 Task: Add an event with the title Sales Call with Potential Client, date '2023/10/11', time 9:15 AM to 11:15 AMand add a description: Encourage participants to share their concerns or fears related to the exercise. Discuss the importance of trust, reliability, and effective communication within the team., put the event into Green category . Add location for the event as: 321 Koukounaries Beach, Skiathos, Greece, logged in from the account softage.10@softage.netand send the event invitation to softage.3@softage.net and softage.4@softage.net. Set a reminder for the event 5 minutes before
Action: Mouse moved to (98, 110)
Screenshot: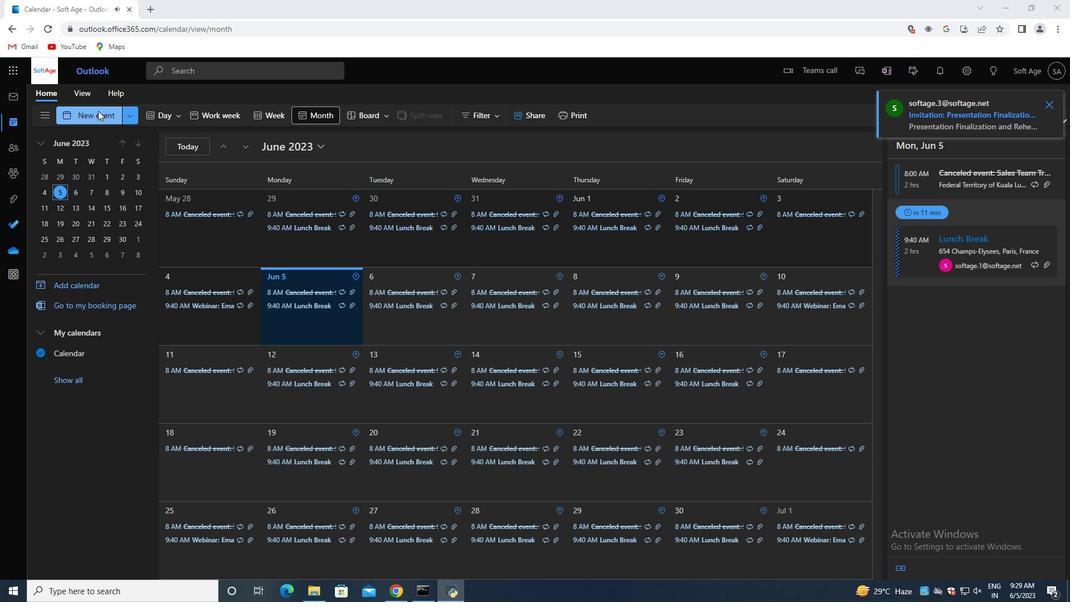 
Action: Mouse pressed left at (98, 110)
Screenshot: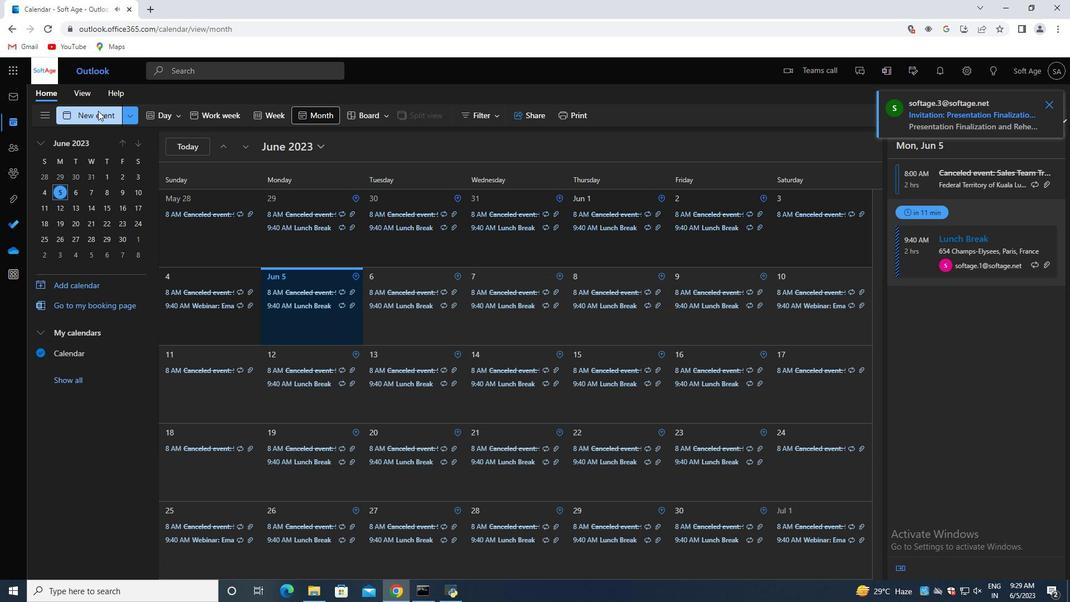 
Action: Mouse moved to (347, 180)
Screenshot: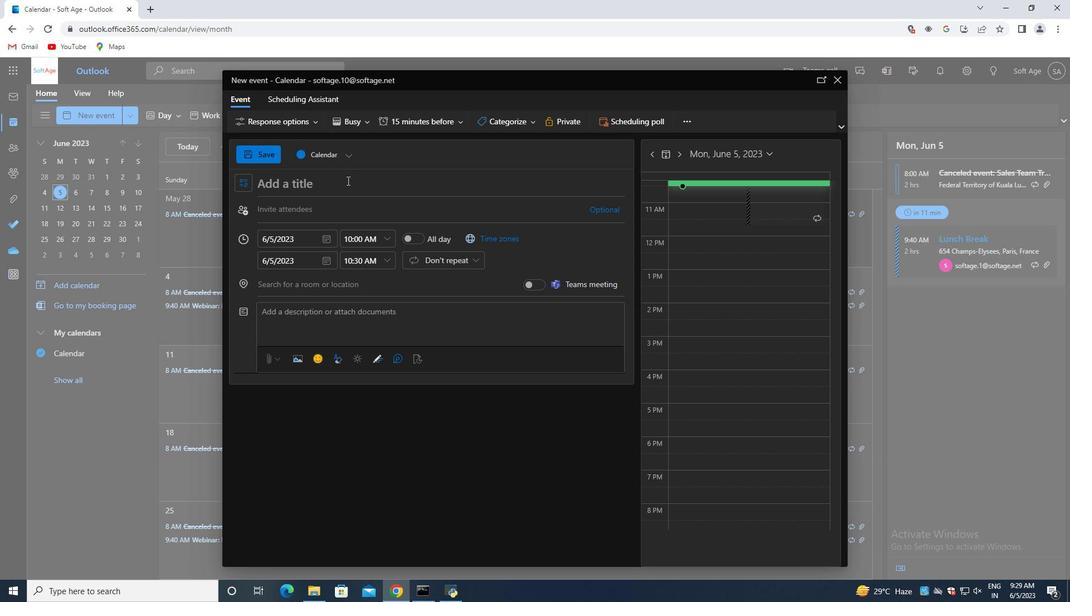 
Action: Mouse pressed left at (347, 180)
Screenshot: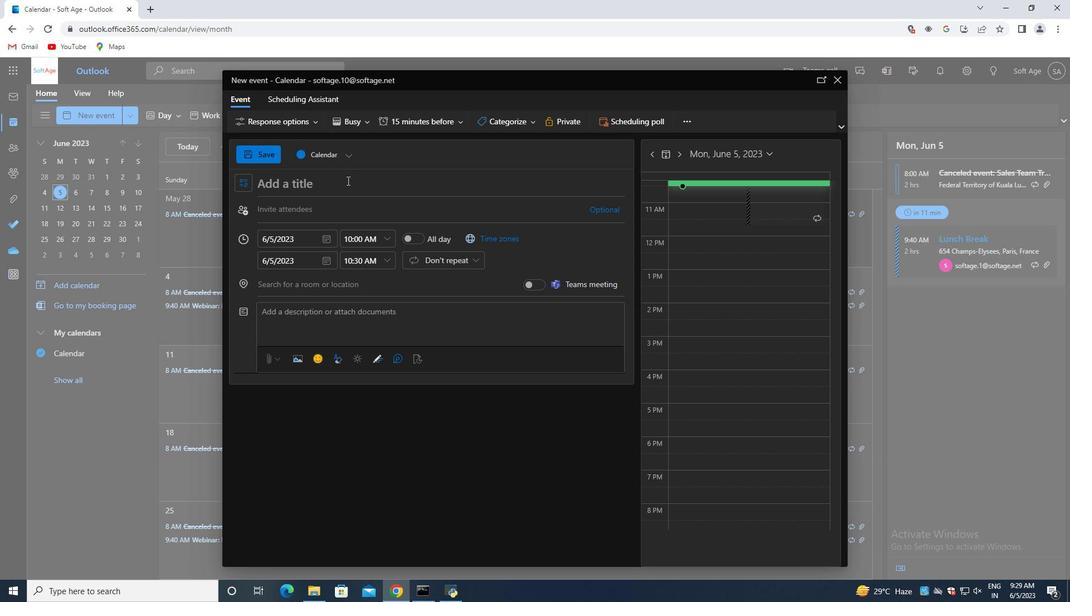 
Action: Key pressed <Key.shift>Sales<Key.space><Key.shift>Call<Key.space>with<Key.space><Key.shift>Potential<Key.space><Key.shift>Client
Screenshot: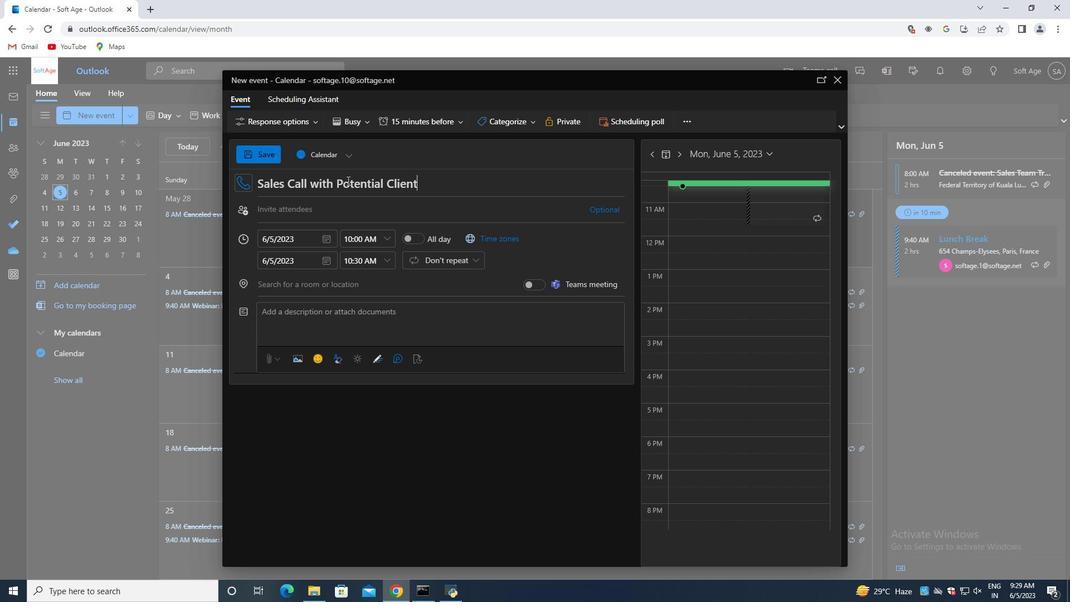 
Action: Mouse moved to (325, 241)
Screenshot: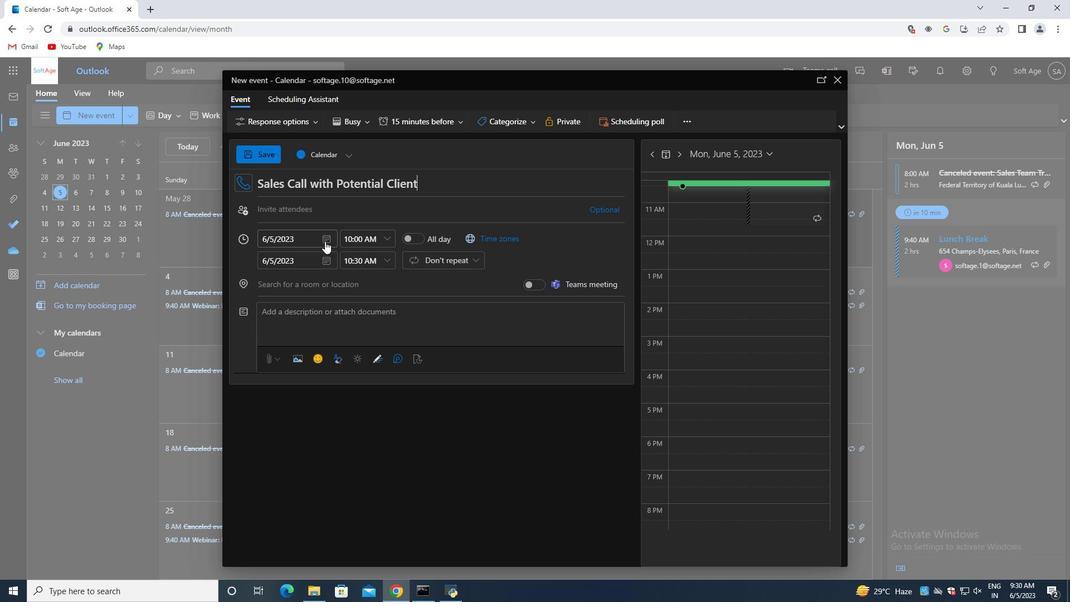 
Action: Mouse pressed left at (325, 241)
Screenshot: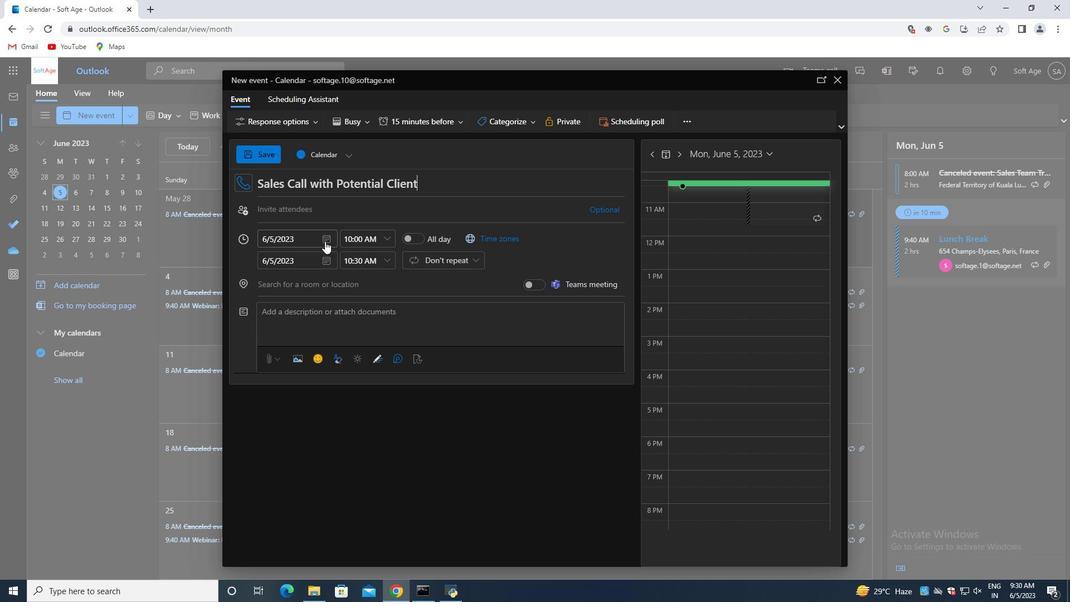
Action: Mouse moved to (363, 260)
Screenshot: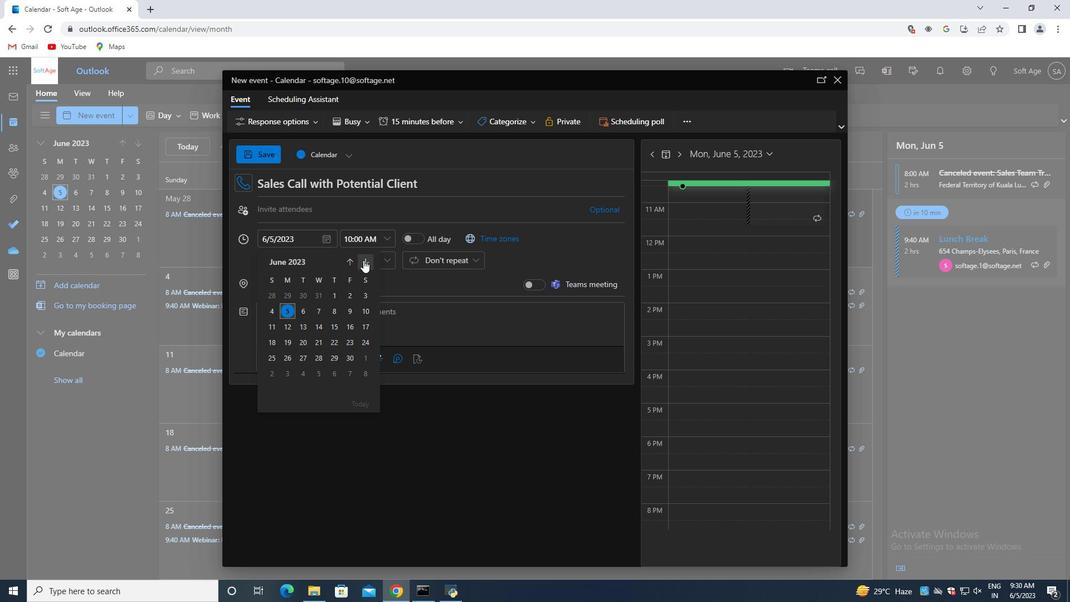 
Action: Mouse pressed left at (363, 260)
Screenshot: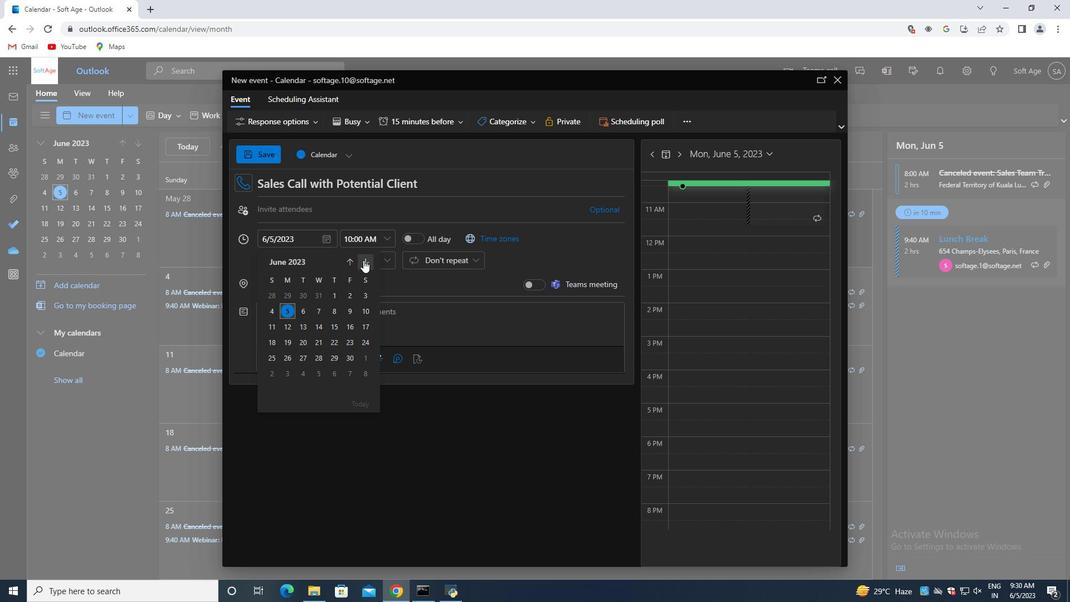 
Action: Mouse pressed left at (363, 260)
Screenshot: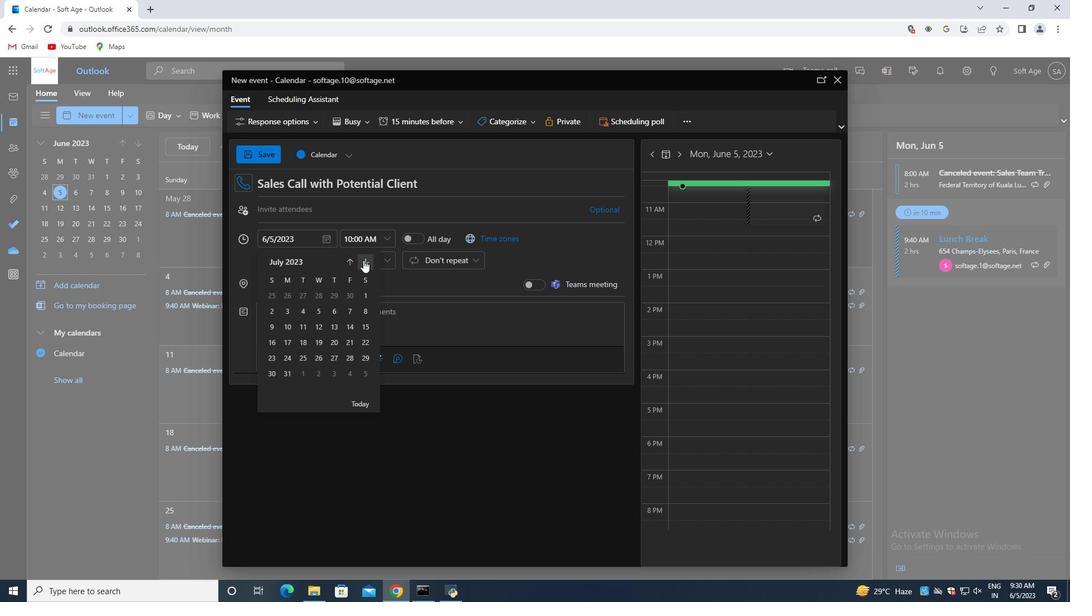 
Action: Mouse pressed left at (363, 260)
Screenshot: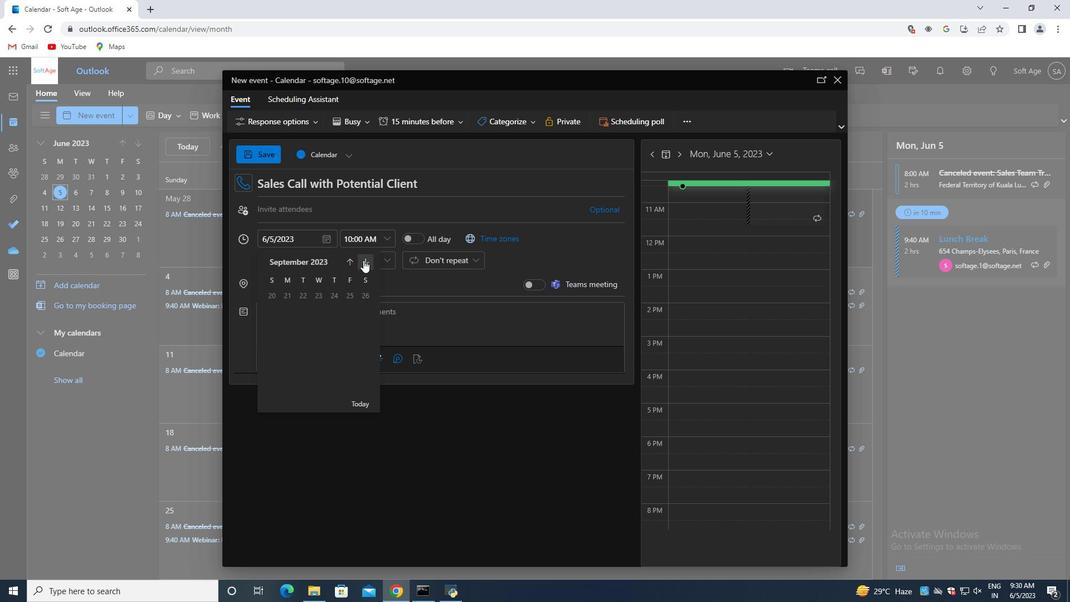 
Action: Mouse pressed left at (363, 260)
Screenshot: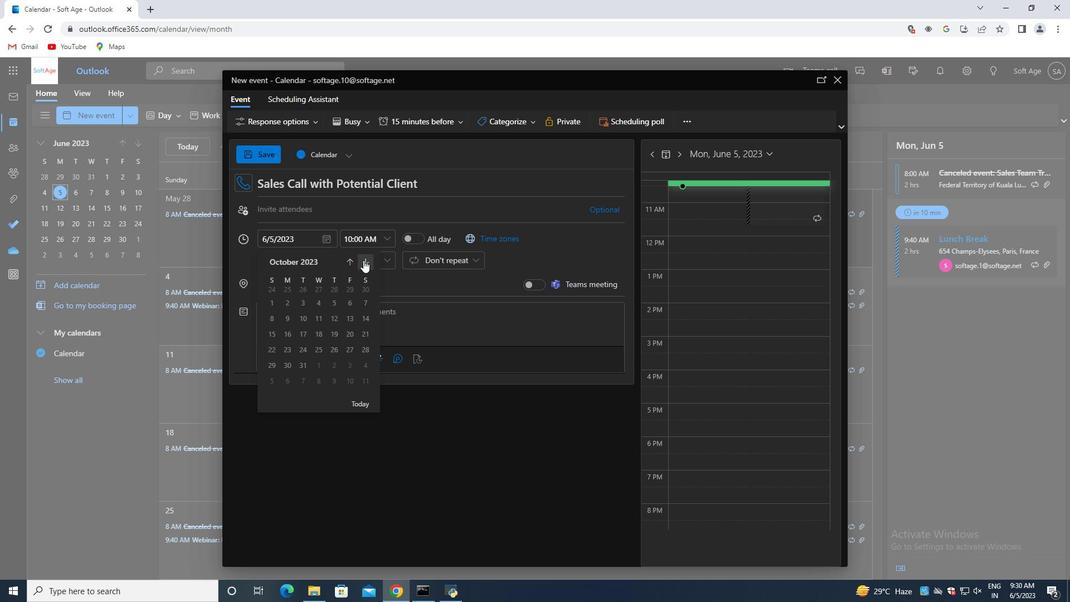 
Action: Mouse pressed left at (363, 260)
Screenshot: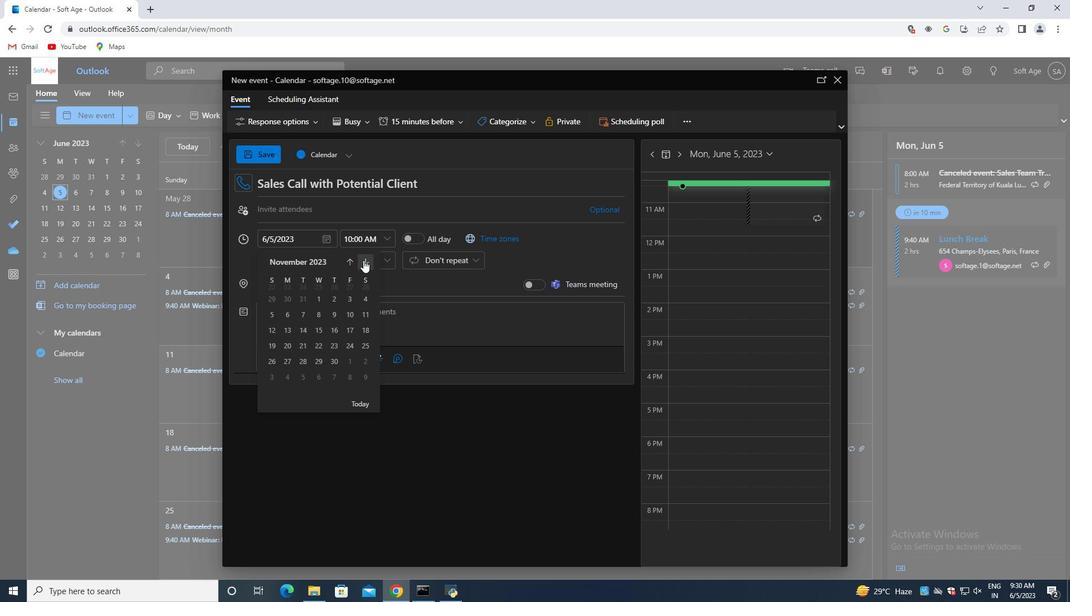 
Action: Mouse moved to (350, 259)
Screenshot: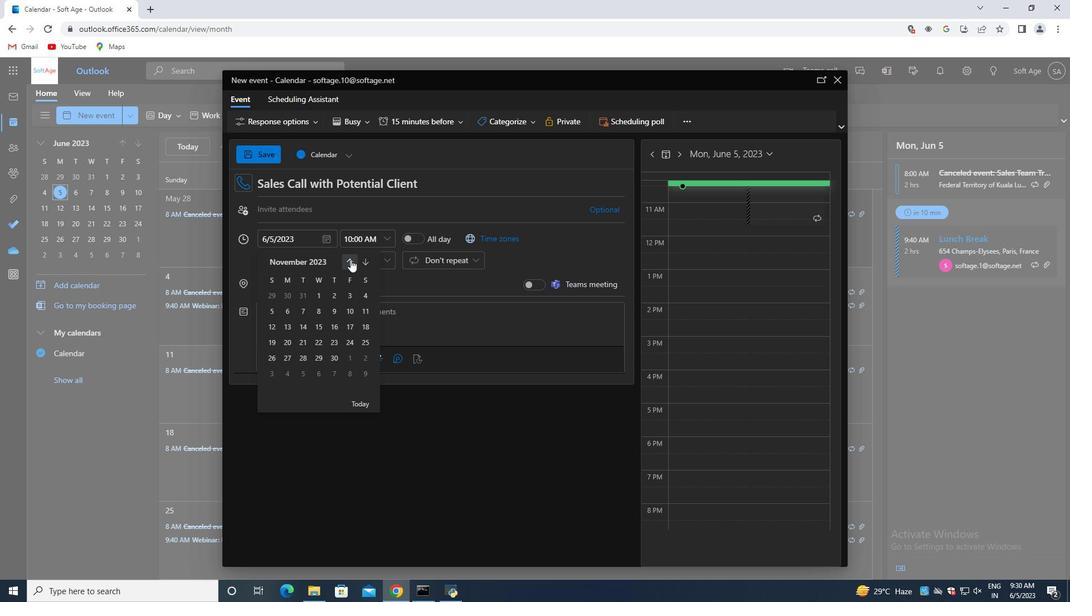 
Action: Mouse pressed left at (350, 259)
Screenshot: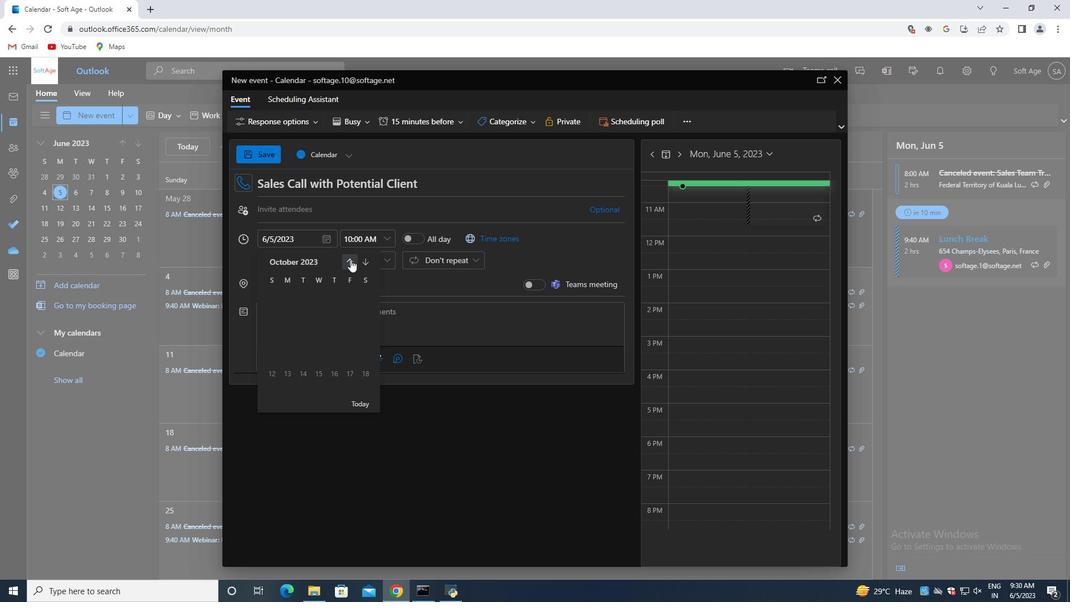 
Action: Mouse moved to (325, 310)
Screenshot: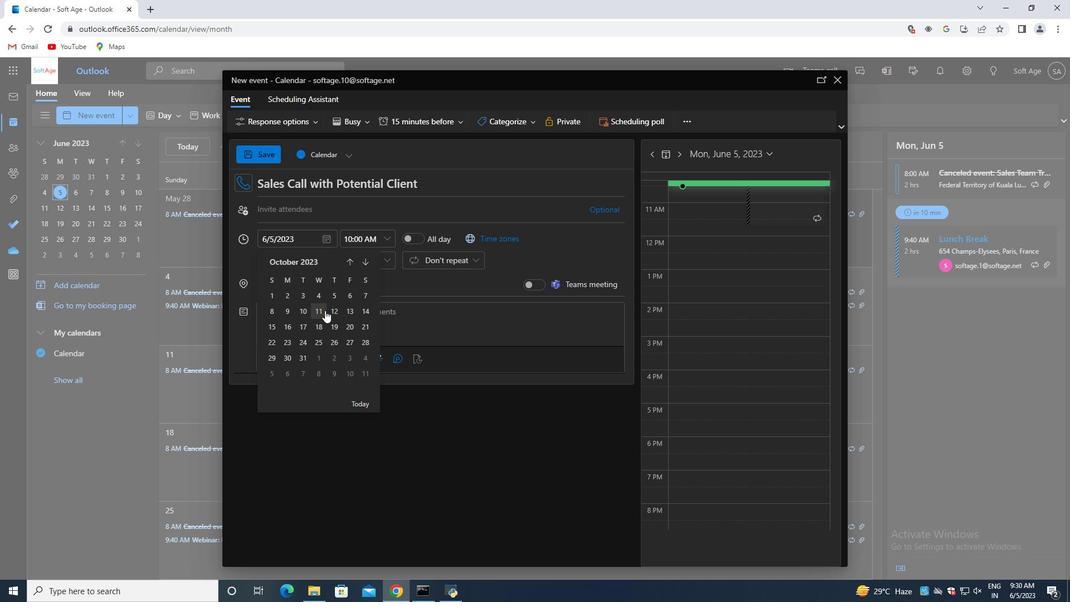 
Action: Mouse pressed left at (325, 310)
Screenshot: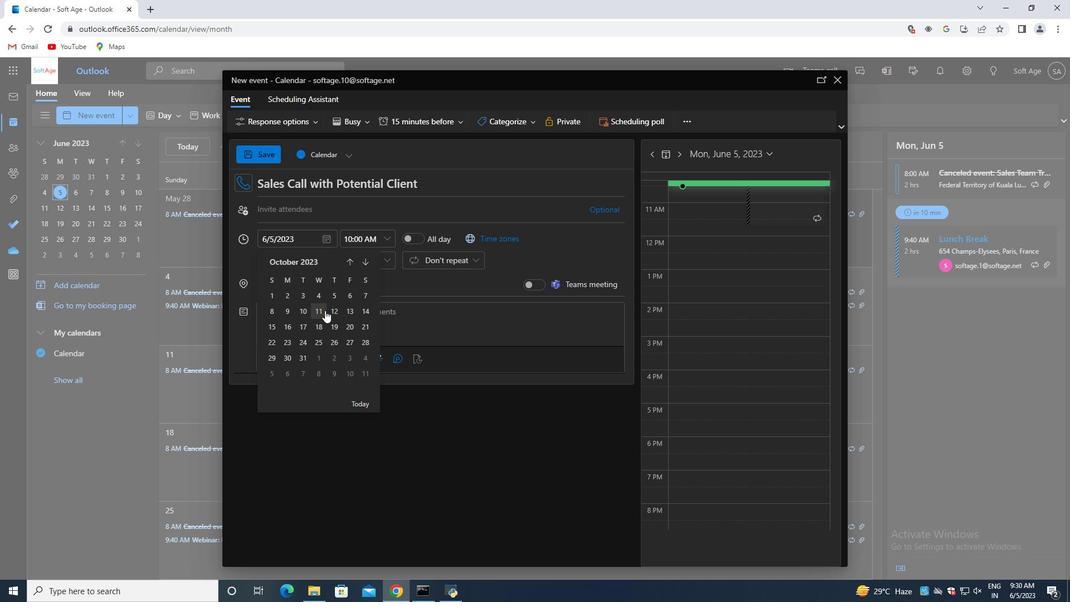 
Action: Mouse moved to (387, 241)
Screenshot: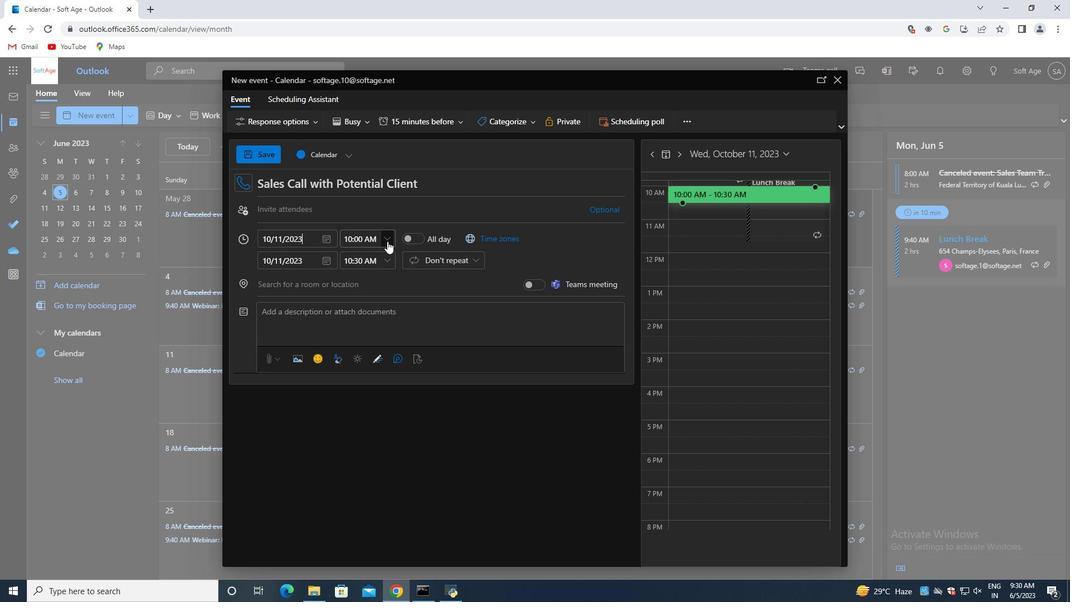 
Action: Mouse pressed left at (387, 241)
Screenshot: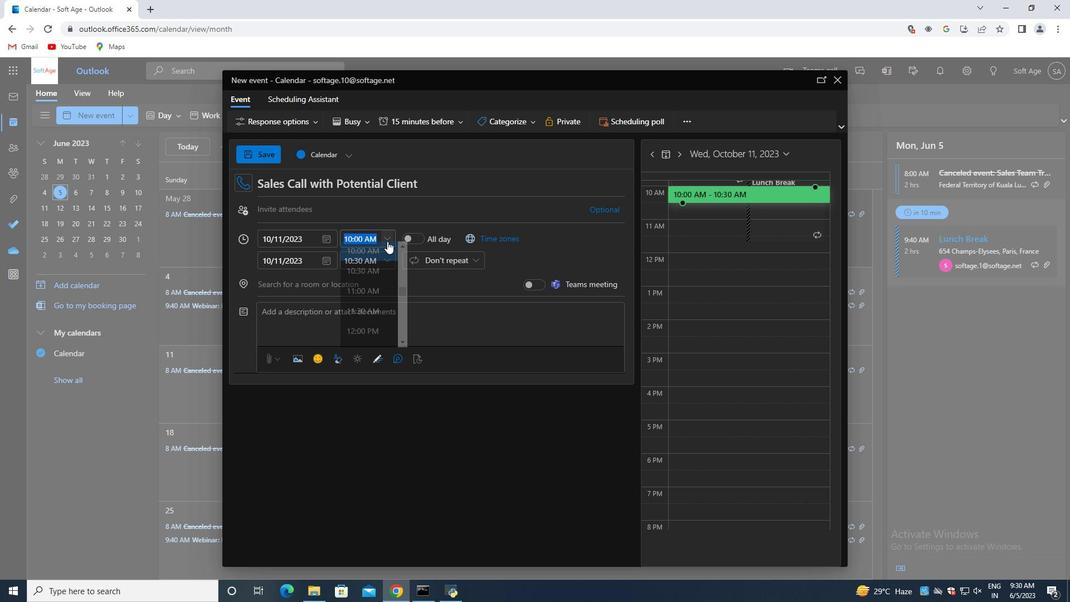 
Action: Mouse moved to (356, 291)
Screenshot: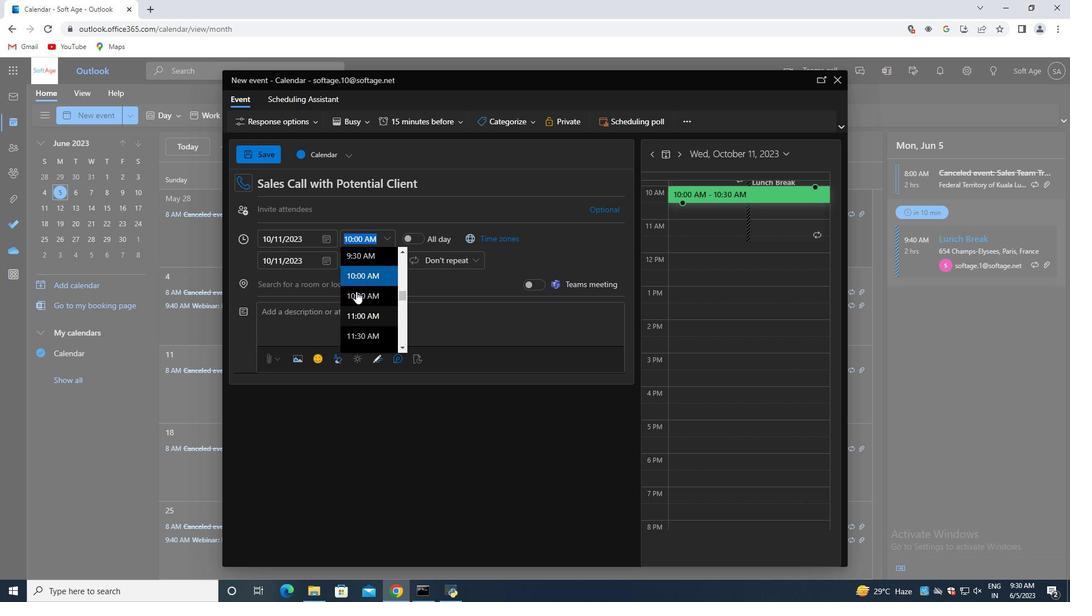 
Action: Mouse scrolled (356, 292) with delta (0, 0)
Screenshot: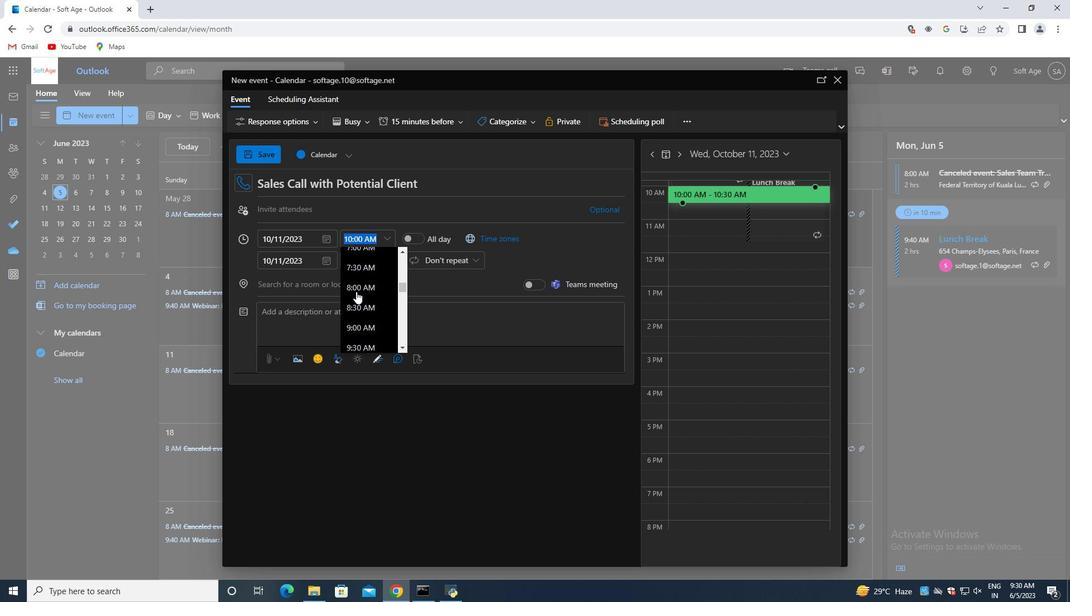 
Action: Mouse scrolled (356, 292) with delta (0, 0)
Screenshot: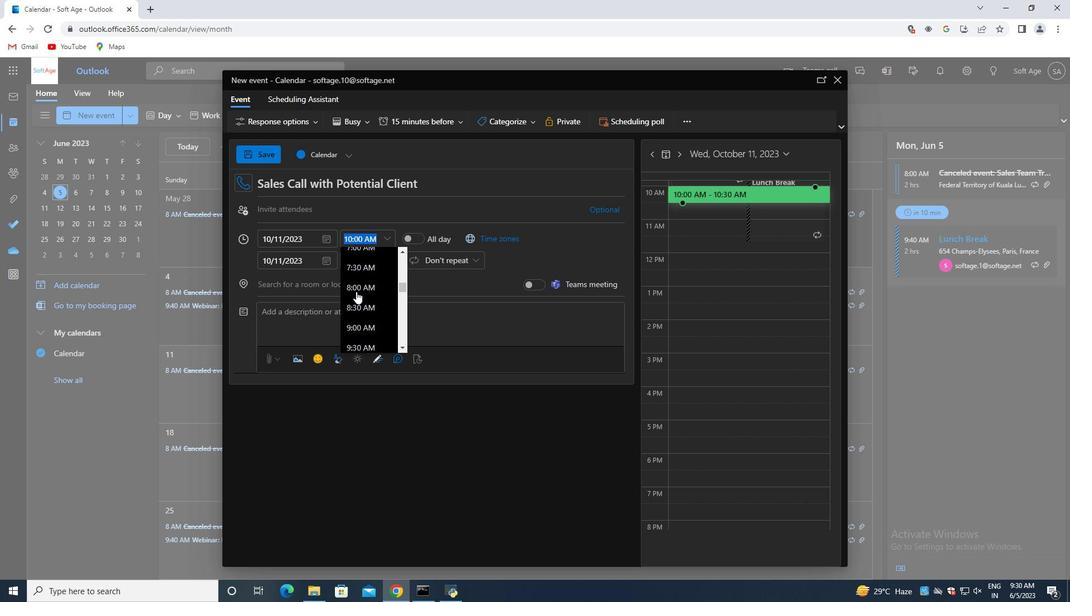
Action: Mouse moved to (360, 325)
Screenshot: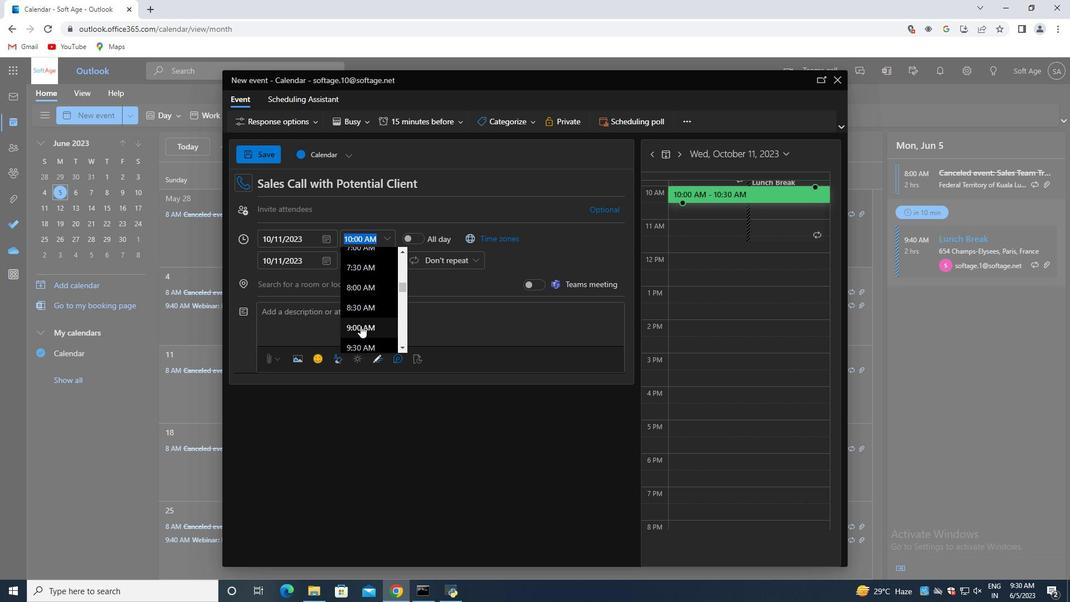 
Action: Mouse pressed left at (360, 325)
Screenshot: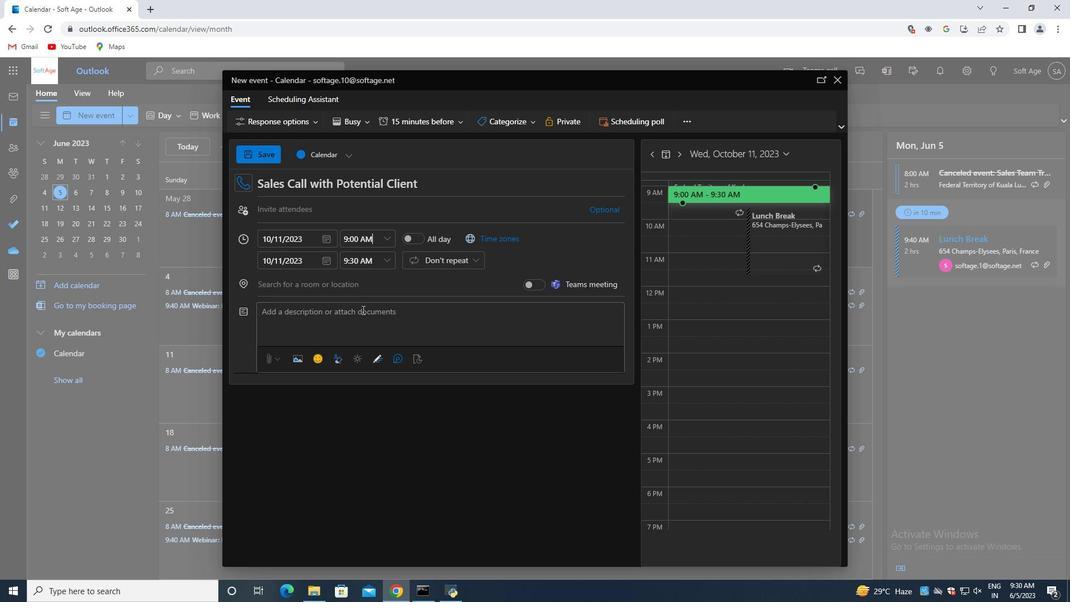 
Action: Mouse moved to (358, 239)
Screenshot: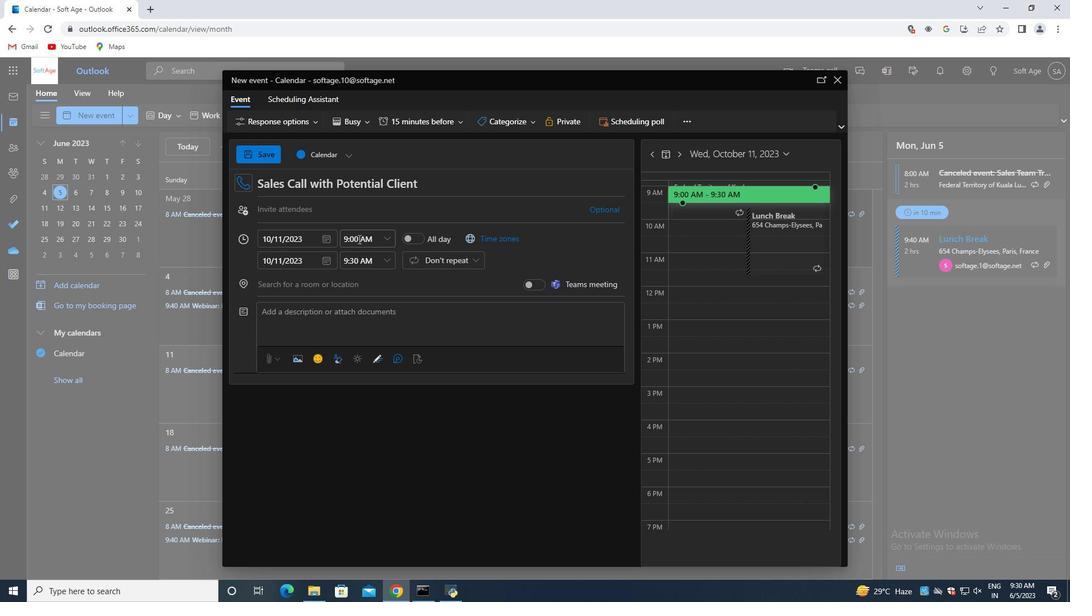 
Action: Mouse pressed left at (358, 239)
Screenshot: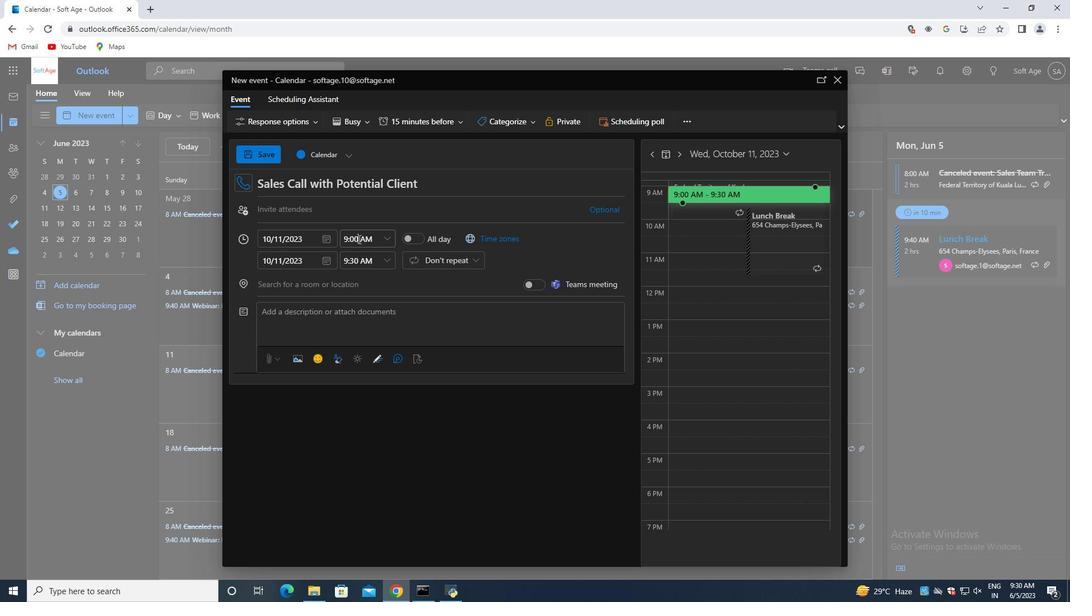 
Action: Mouse moved to (367, 296)
Screenshot: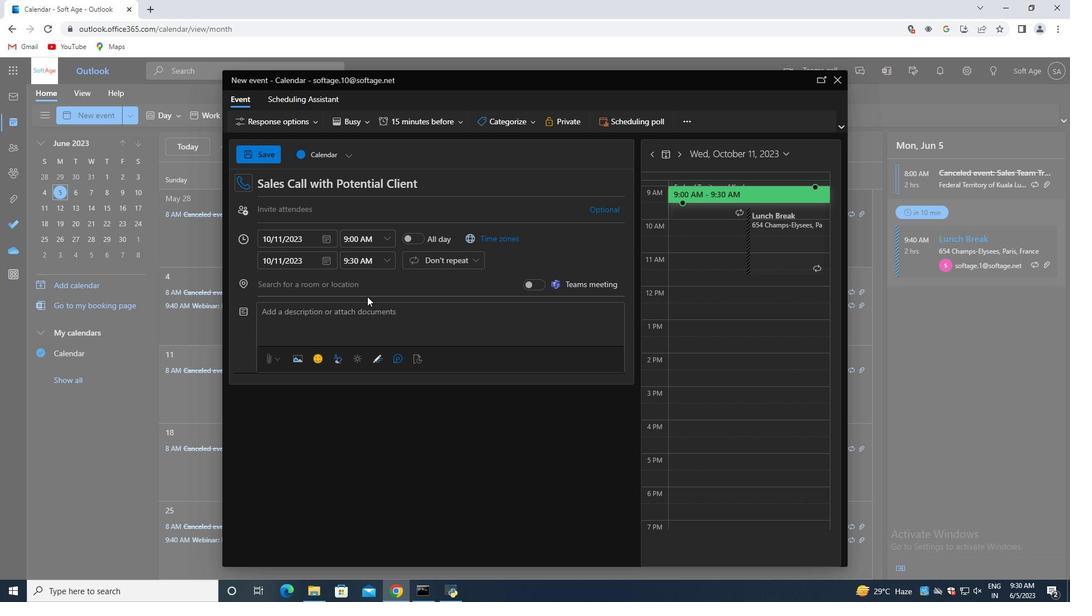 
Action: Key pressed <Key.backspace><Key.backspace>15
Screenshot: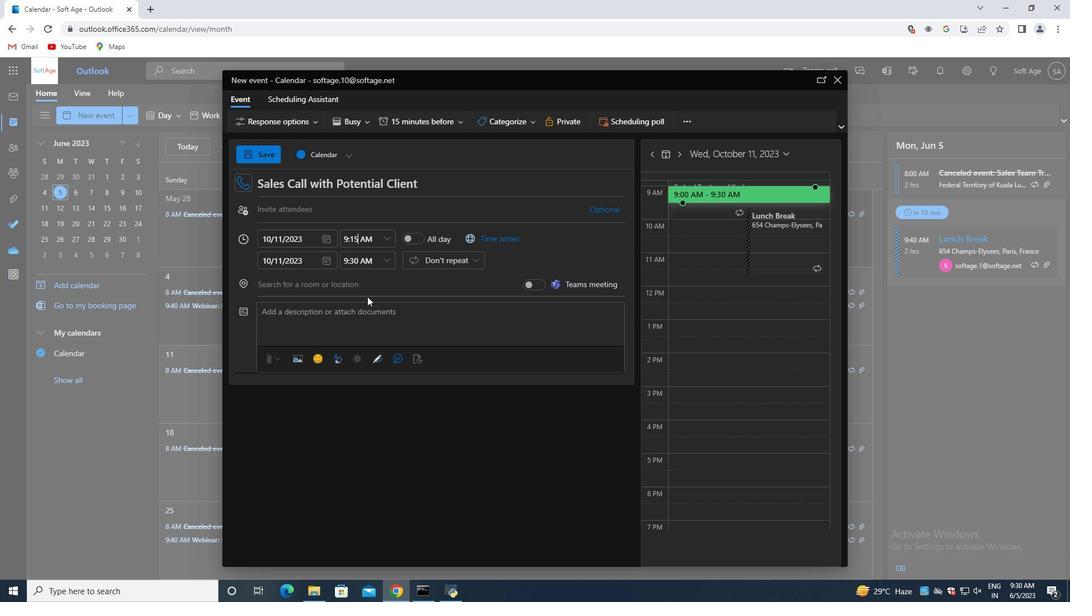 
Action: Mouse moved to (384, 258)
Screenshot: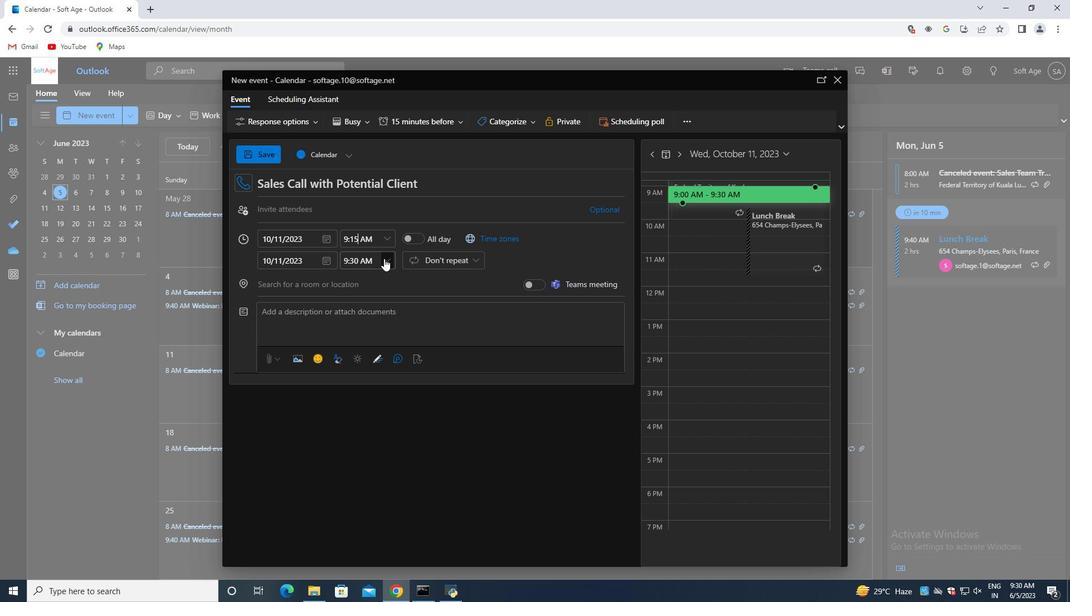 
Action: Mouse pressed left at (384, 258)
Screenshot: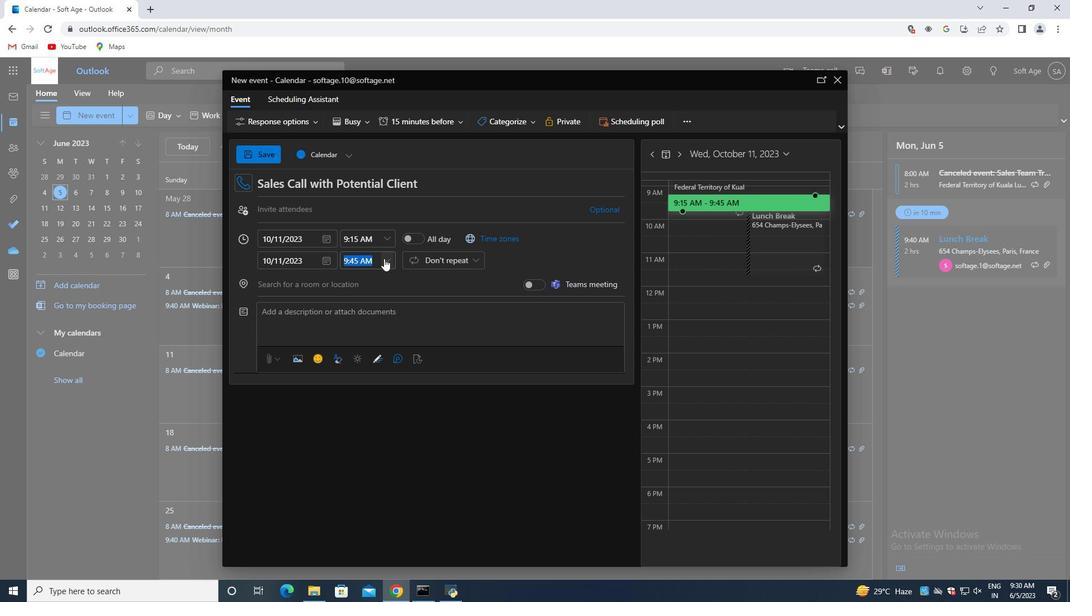 
Action: Mouse moved to (359, 340)
Screenshot: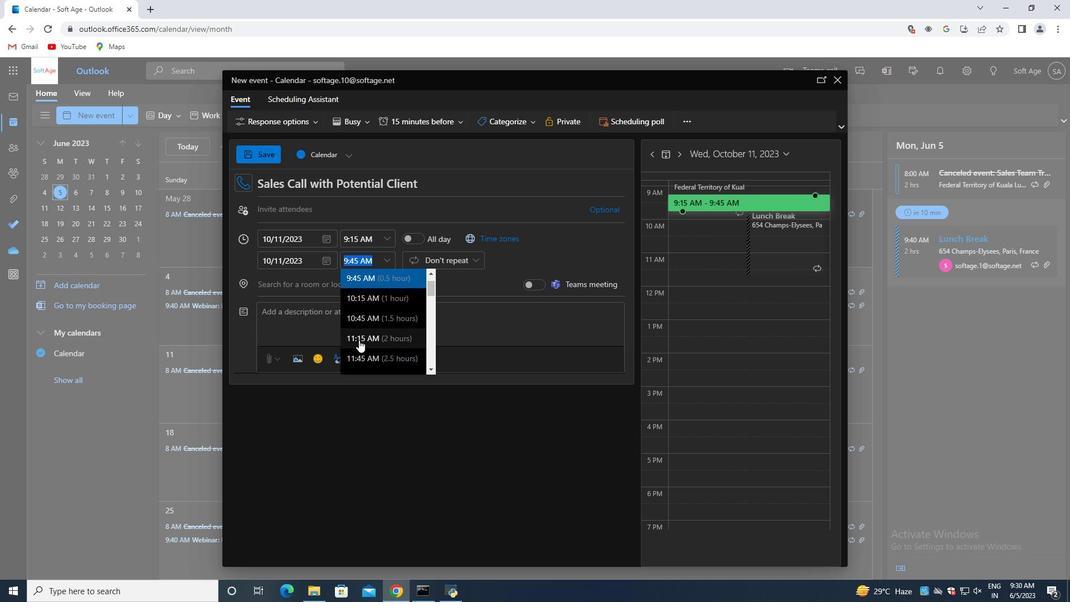 
Action: Mouse pressed left at (359, 340)
Screenshot: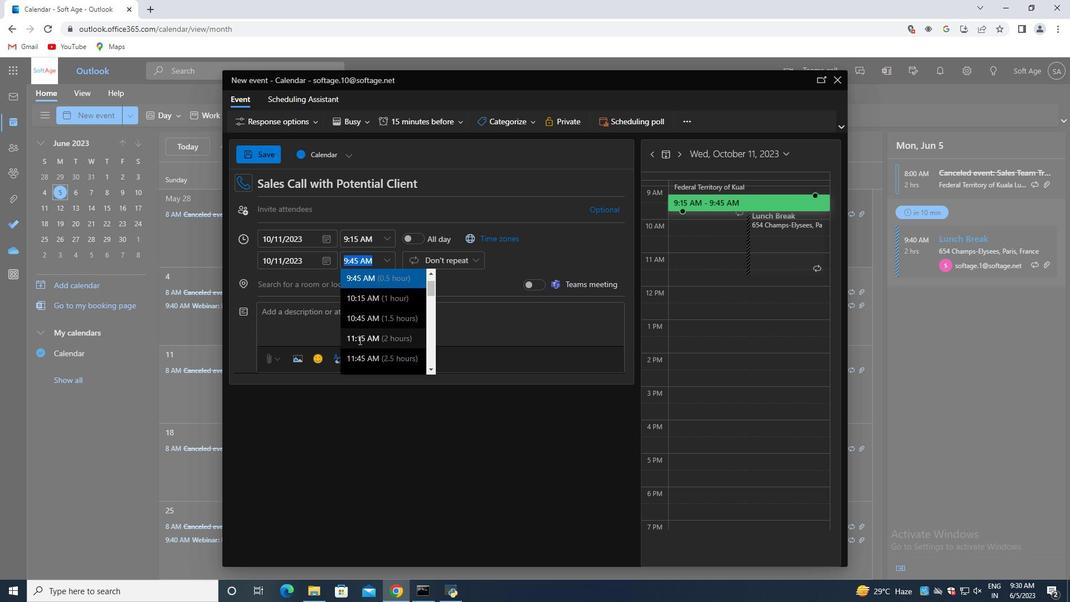 
Action: Mouse moved to (339, 312)
Screenshot: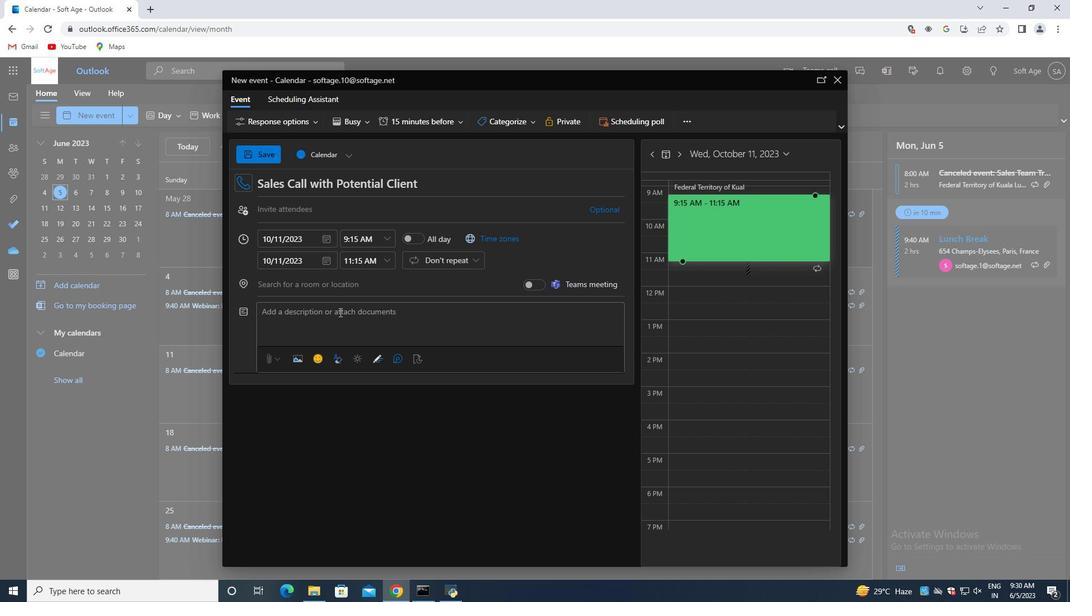 
Action: Mouse pressed left at (339, 312)
Screenshot: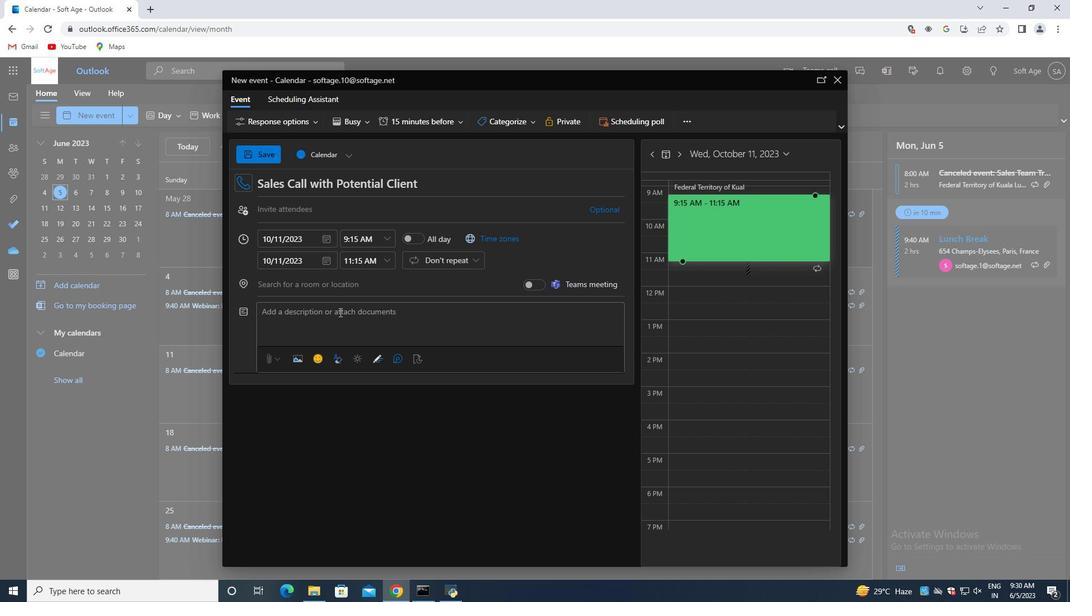 
Action: Key pressed <Key.shift><Key.shift>Encouran<Key.backspace>ge<Key.space>participants<Key.space>to<Key.space>share<Key.space>their<Key.space>concerns<Key.space>or<Key.space>fears<Key.space>related<Key.space>to<Key.space>the<Key.space>exercise.<Key.space><Key.shift>Discuss<Key.space>the<Key.space>important<Key.backspace>ce<Key.space>of<Key.space>truse,<Key.space>reliability
Screenshot: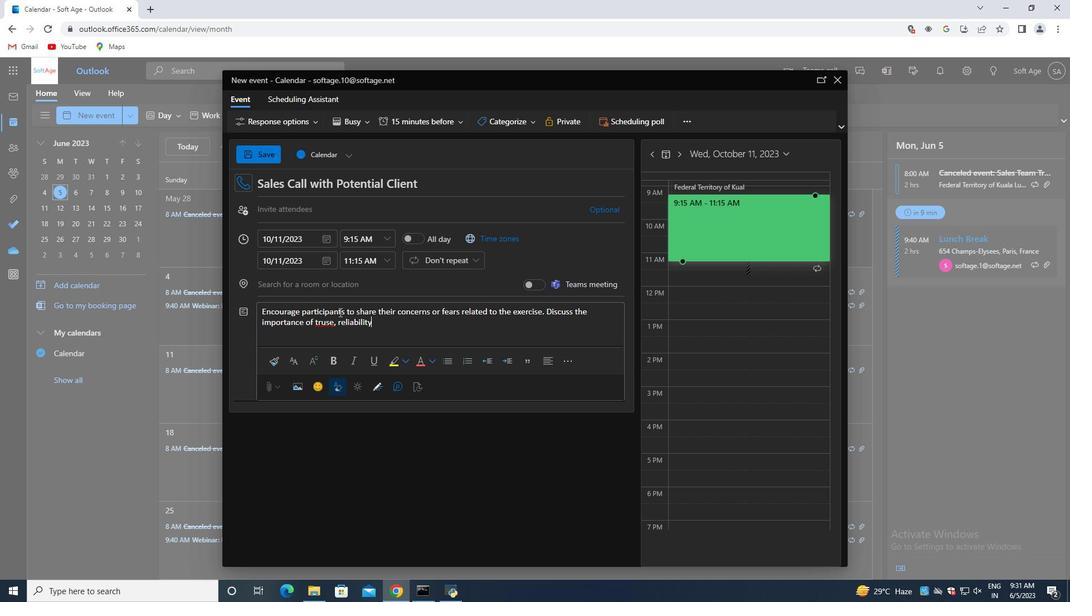 
Action: Mouse moved to (331, 323)
Screenshot: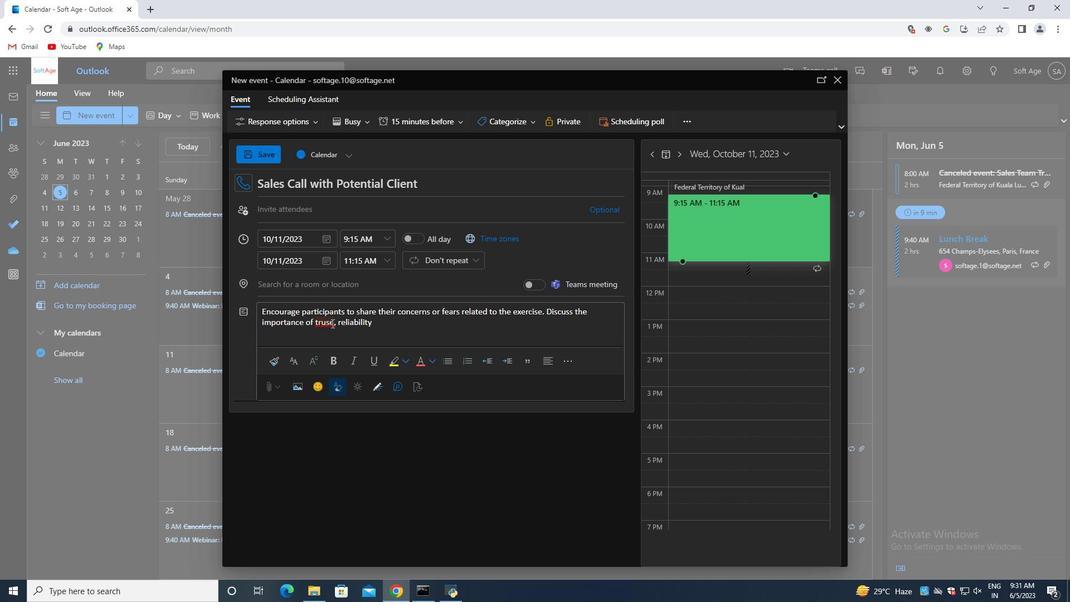 
Action: Mouse pressed left at (331, 323)
Screenshot: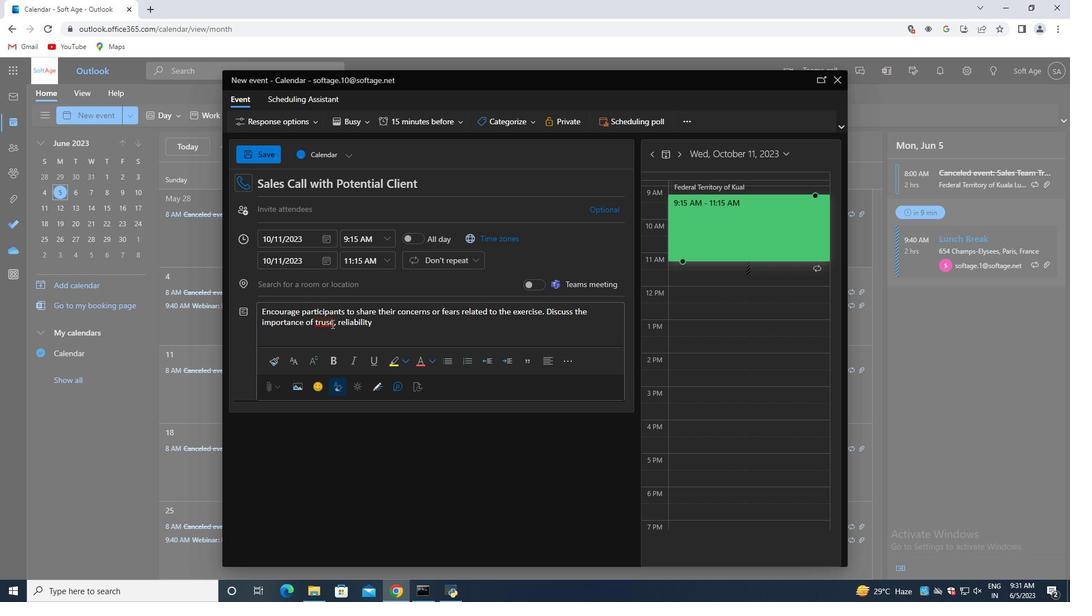 
Action: Mouse moved to (350, 384)
Screenshot: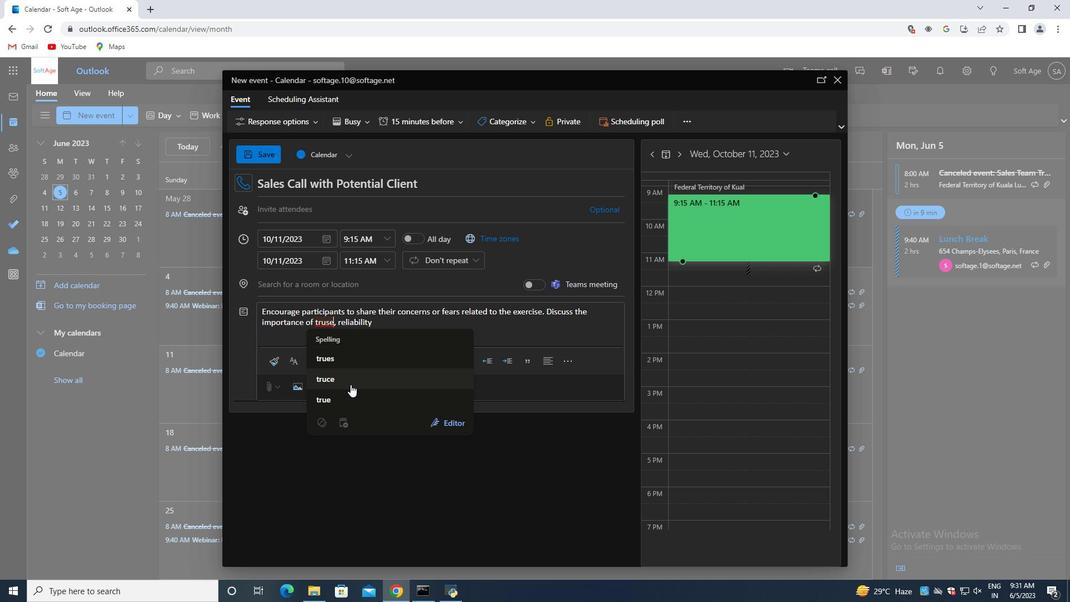 
Action: Key pressed <Key.backspace>t
Screenshot: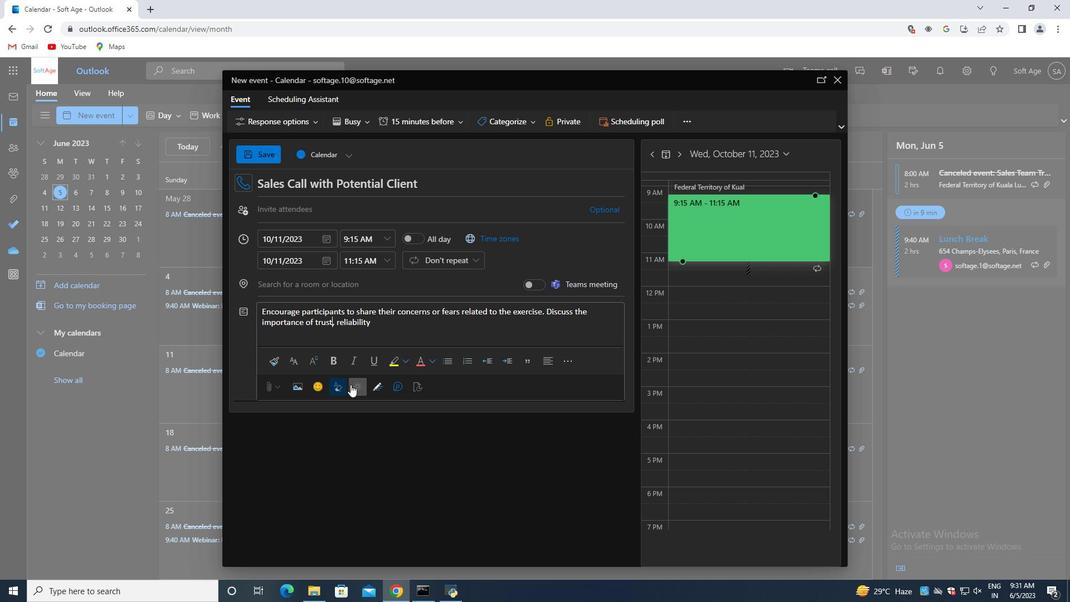 
Action: Mouse moved to (399, 328)
Screenshot: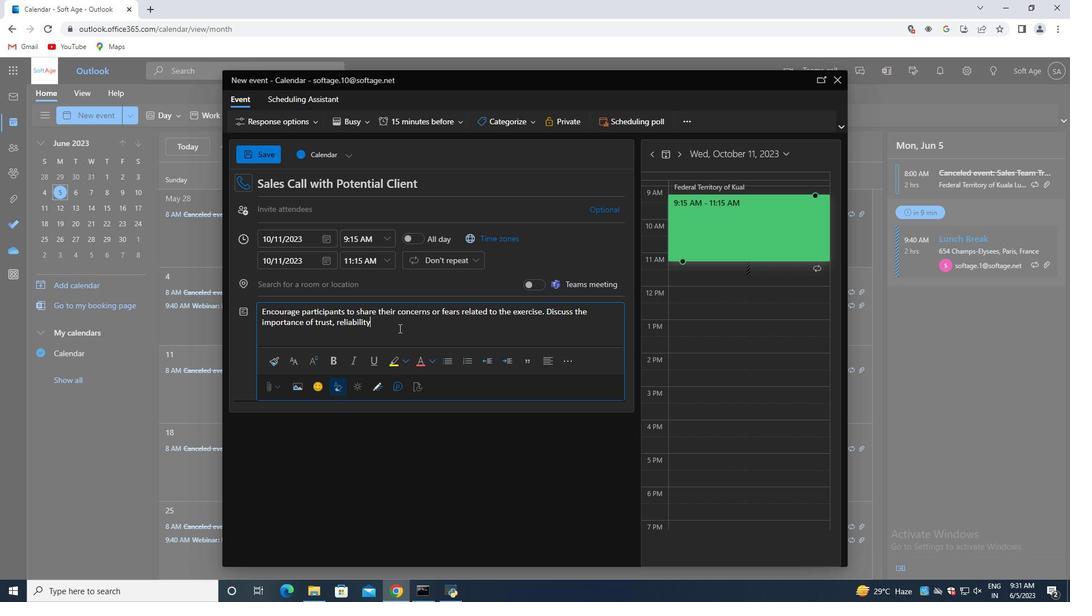 
Action: Mouse pressed left at (399, 328)
Screenshot: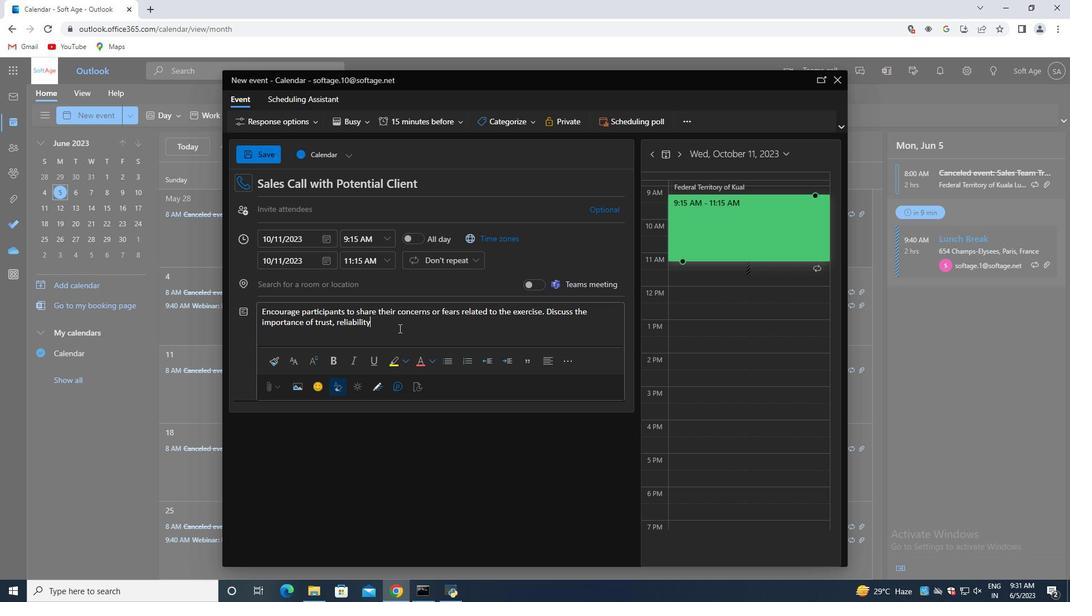 
Action: Key pressed ,<Key.space>and<Key.space>effective<Key.space>communication<Key.space>within<Key.space>the<Key.space>team.
Screenshot: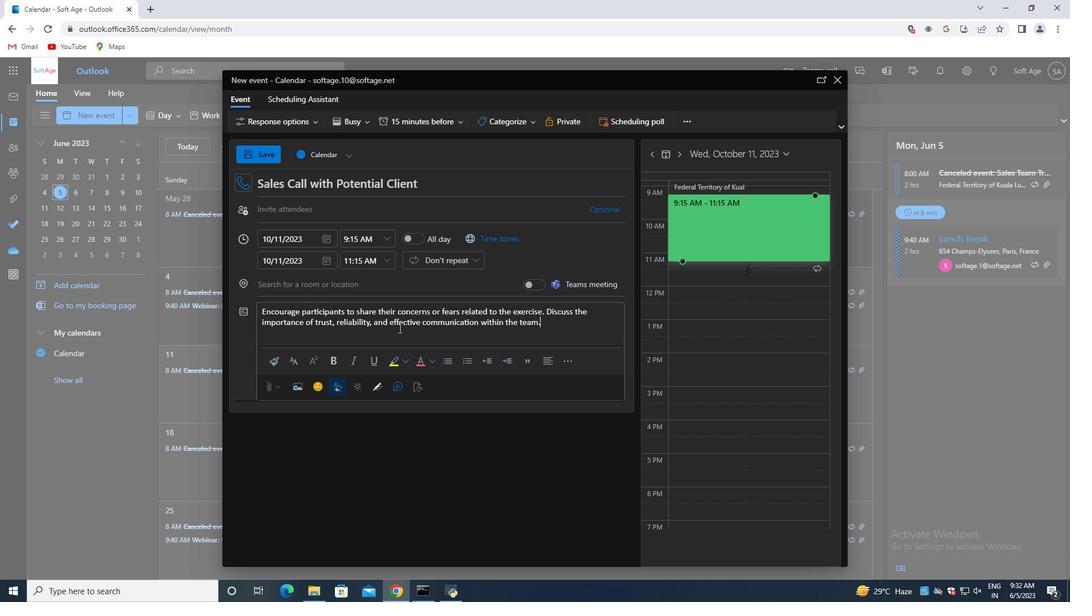 
Action: Mouse moved to (497, 123)
Screenshot: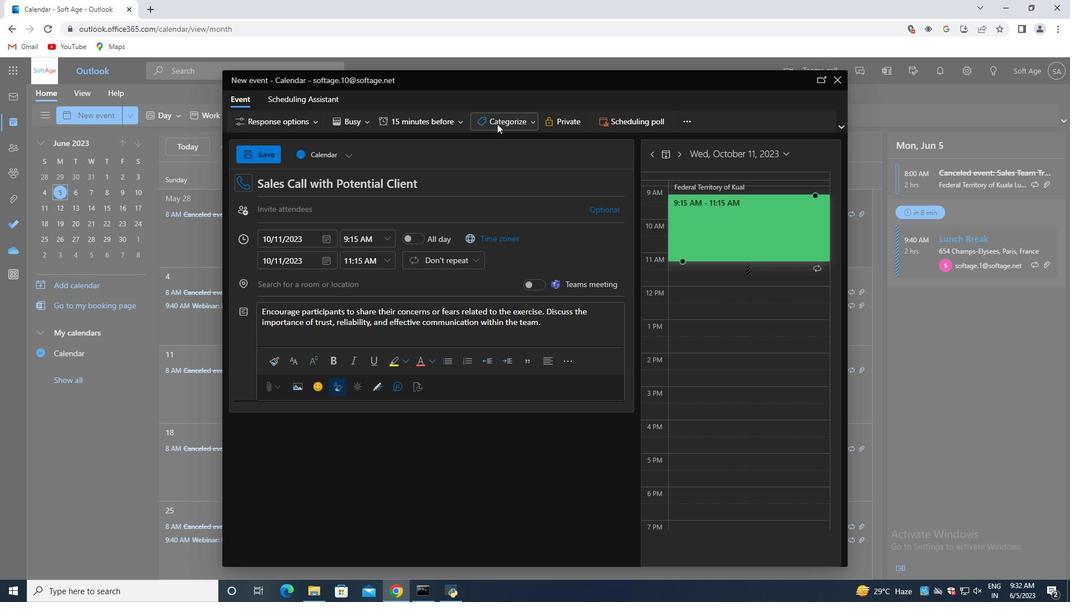 
Action: Mouse pressed left at (497, 123)
Screenshot: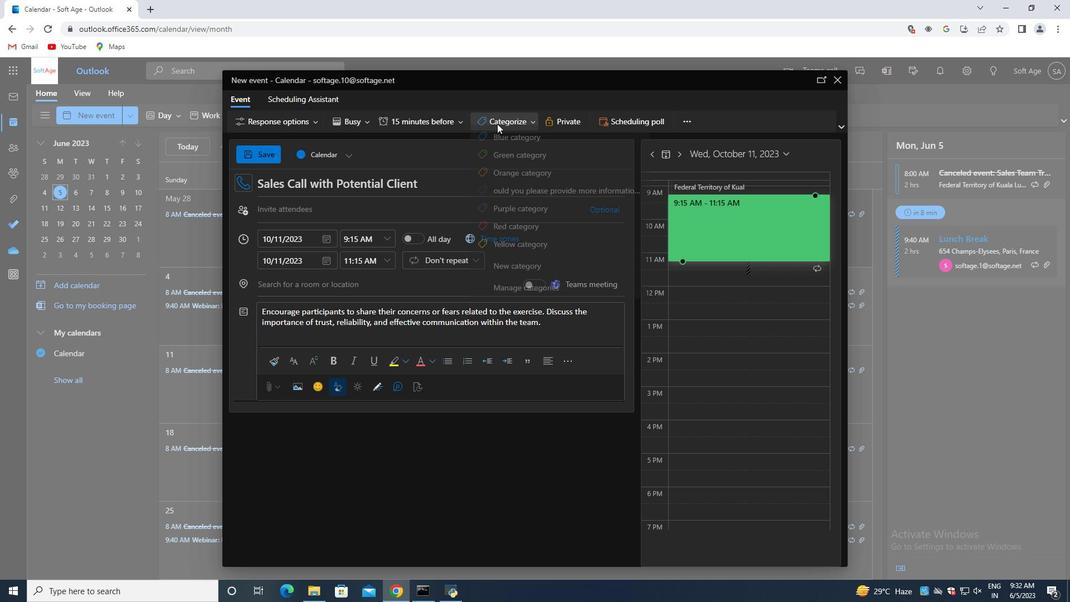 
Action: Mouse moved to (517, 160)
Screenshot: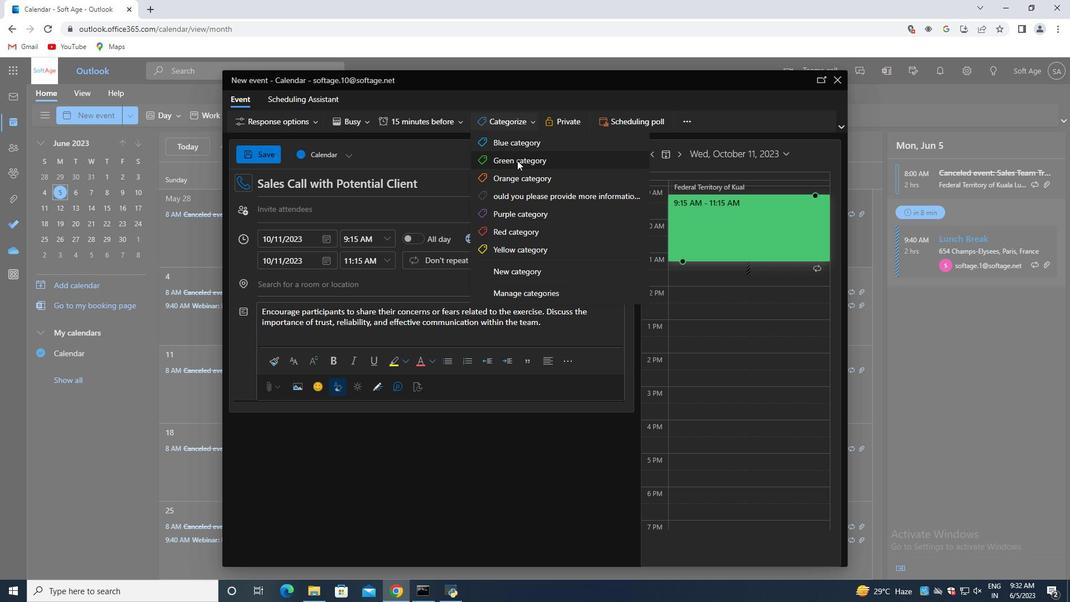 
Action: Mouse pressed left at (517, 160)
Screenshot: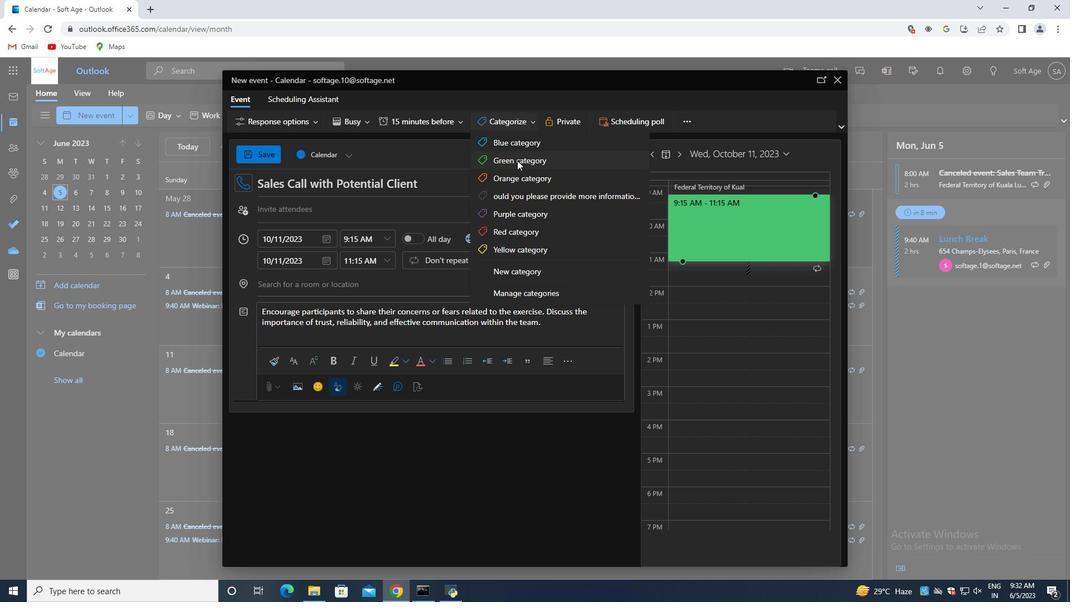 
Action: Mouse moved to (318, 290)
Screenshot: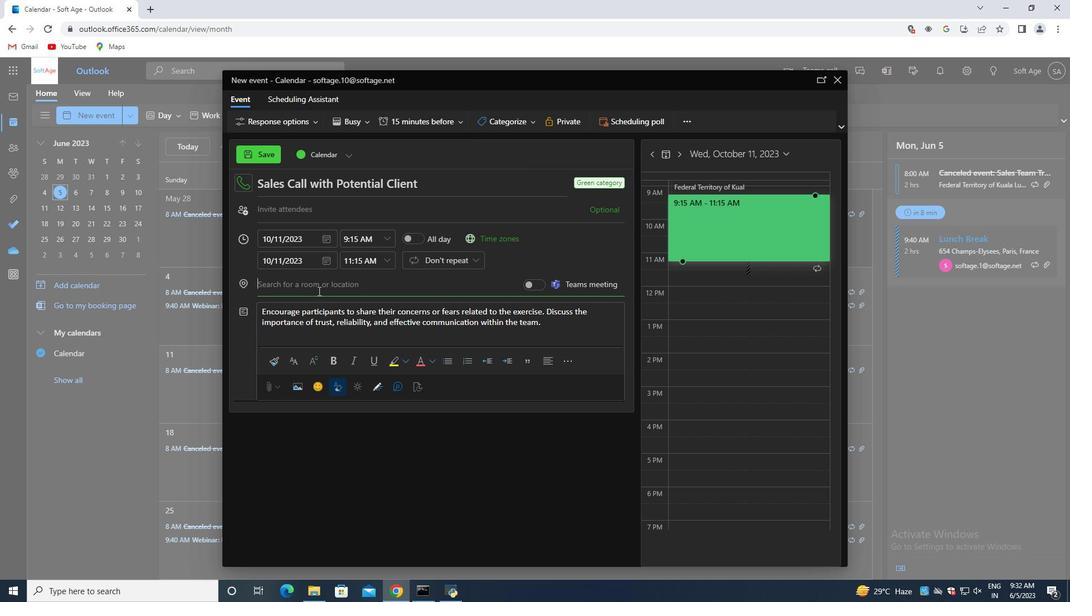 
Action: Mouse pressed left at (318, 290)
Screenshot: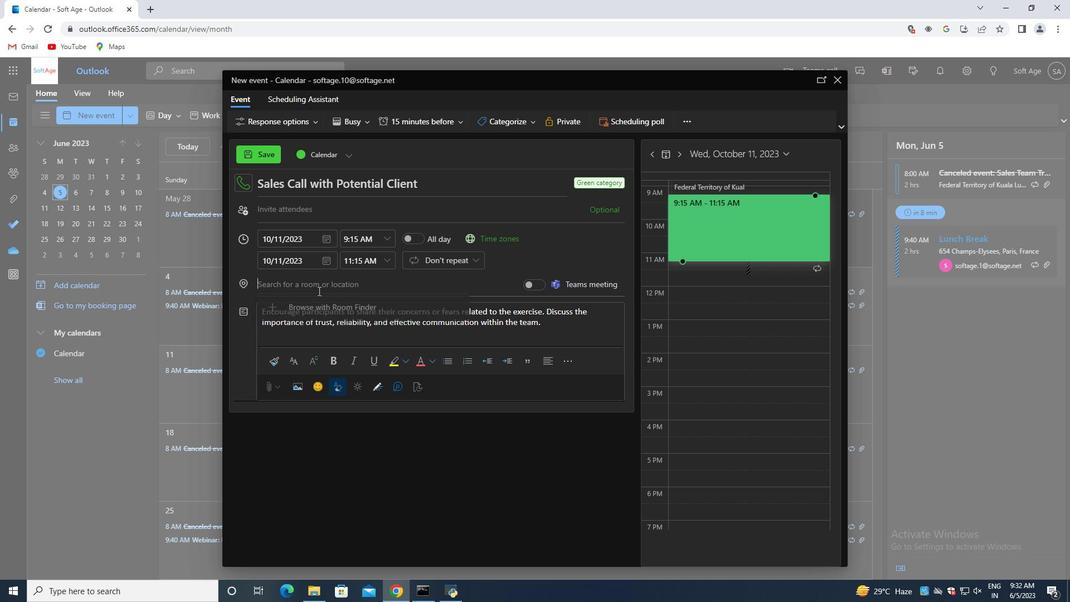 
Action: Key pressed 321<Key.space><Key.shift>Koukounaries<Key.space><Key.shift>Beach,<Key.space><Key.shift>Skiathos,<Key.space><Key.shift>Greece
Screenshot: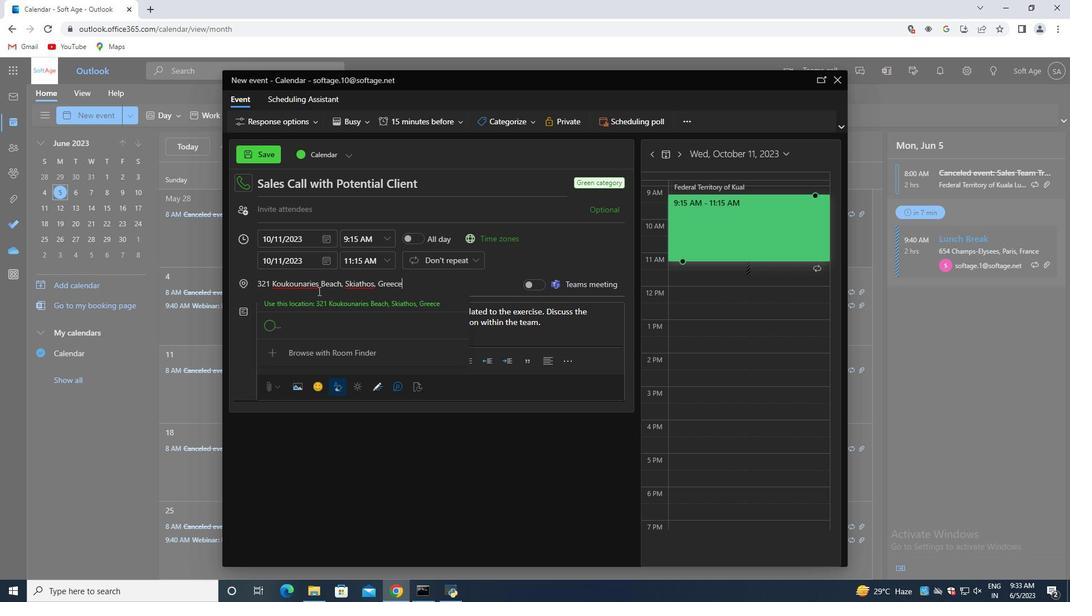 
Action: Mouse moved to (382, 304)
Screenshot: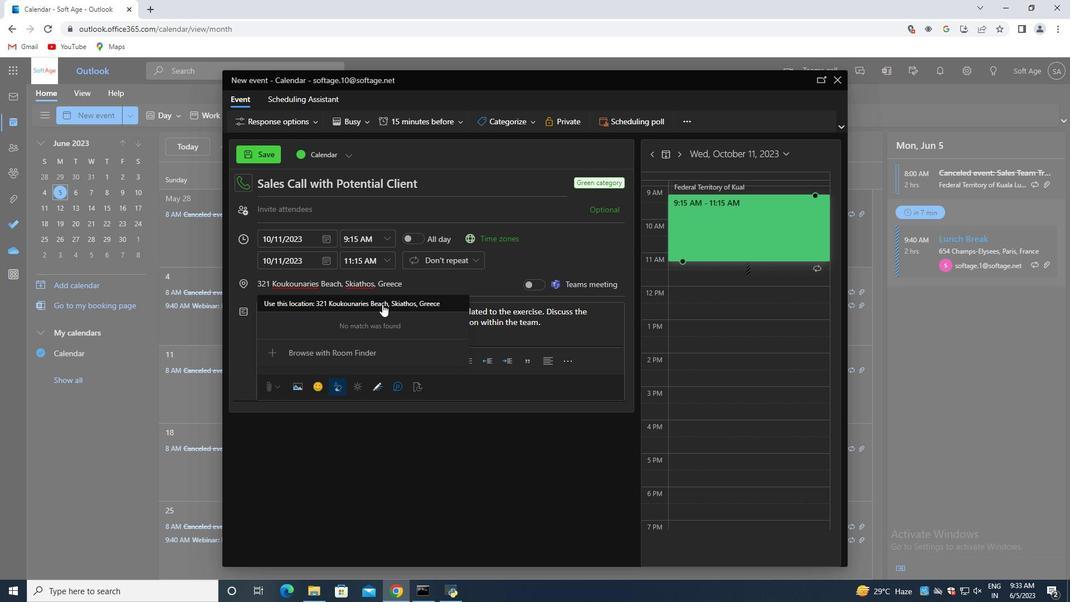 
Action: Mouse pressed left at (382, 304)
Screenshot: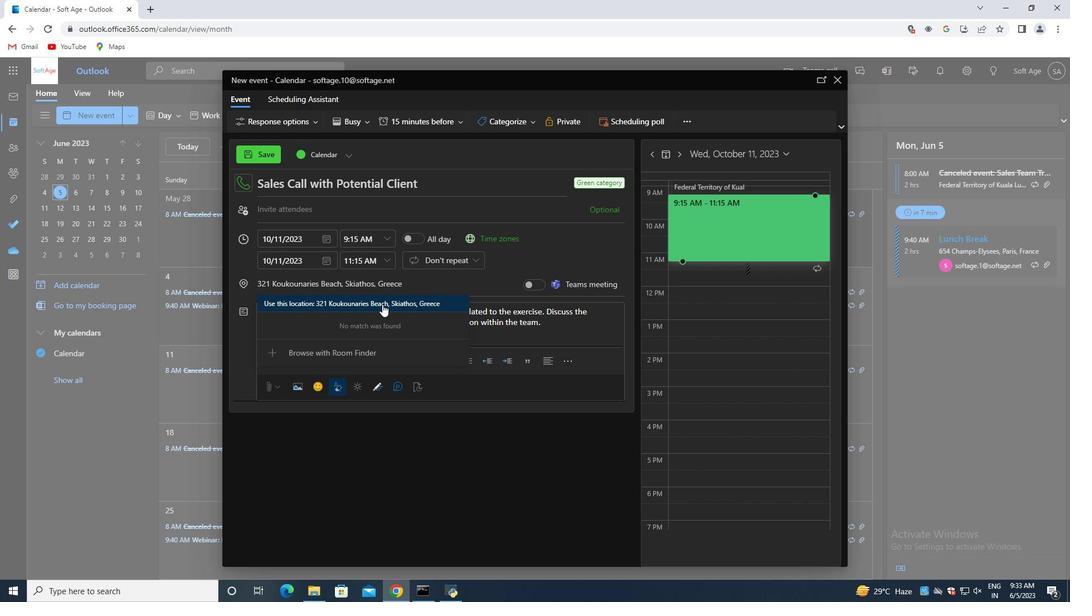 
Action: Mouse moved to (326, 210)
Screenshot: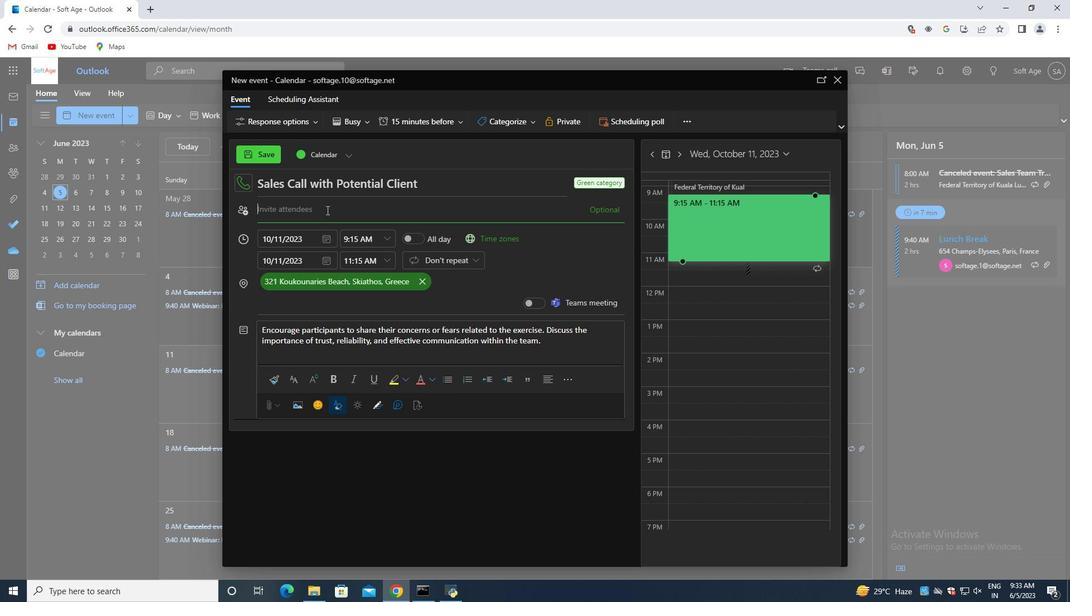 
Action: Mouse pressed left at (326, 210)
Screenshot: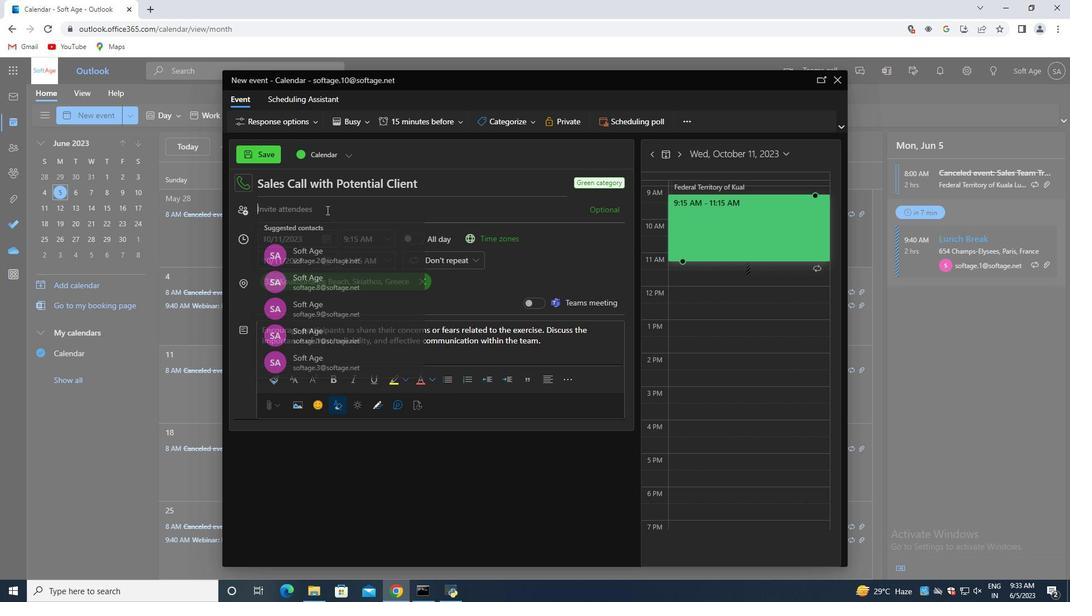 
Action: Key pressed softage.3<Key.shift>@softage.net<Key.enter>softage.4<Key.shift>@softage.net<Key.enter>
Screenshot: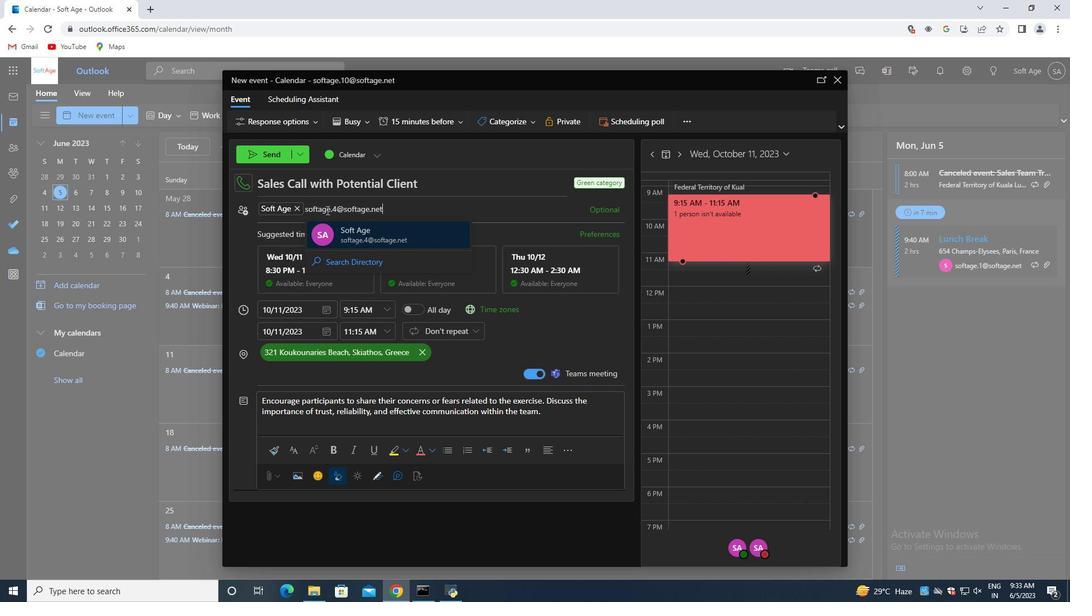 
Action: Mouse moved to (439, 123)
Screenshot: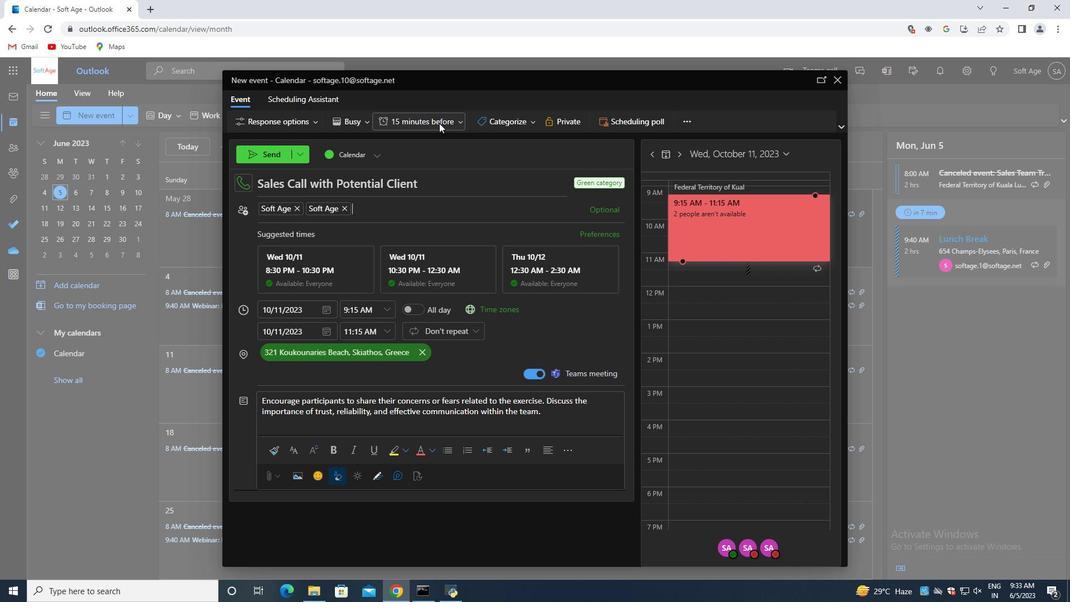 
Action: Mouse pressed left at (439, 123)
Screenshot: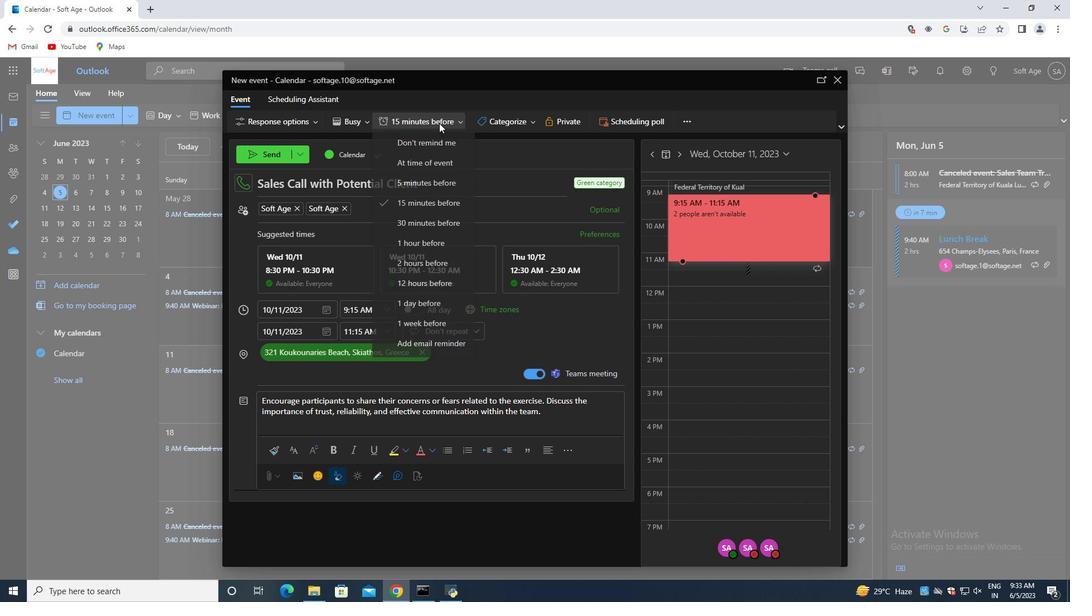 
Action: Mouse moved to (422, 183)
Screenshot: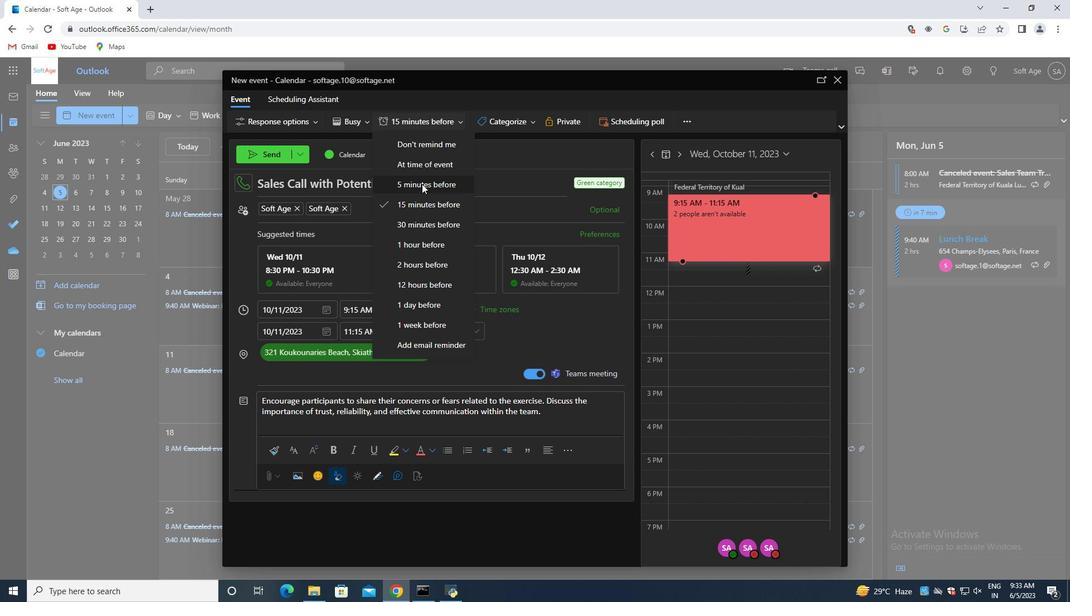 
Action: Mouse pressed left at (422, 183)
Screenshot: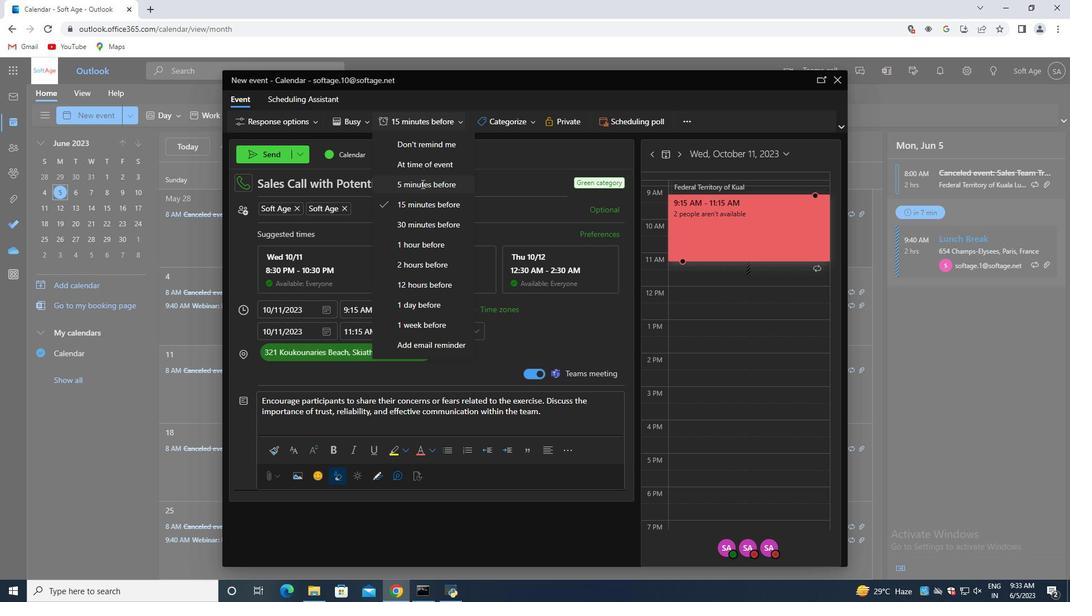 
Action: Mouse moved to (266, 157)
Screenshot: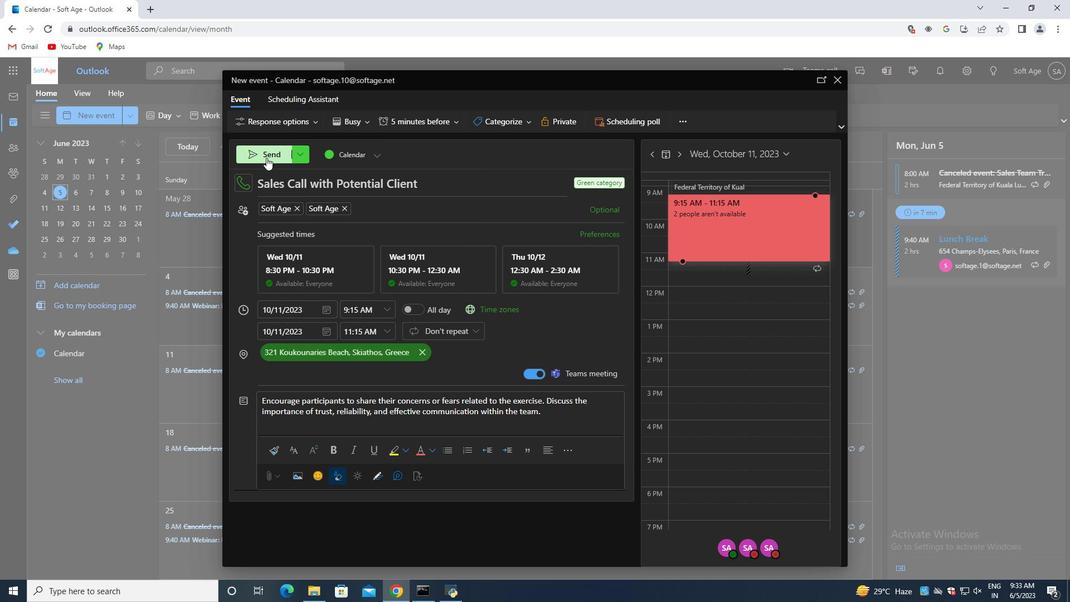 
Action: Mouse pressed left at (266, 157)
Screenshot: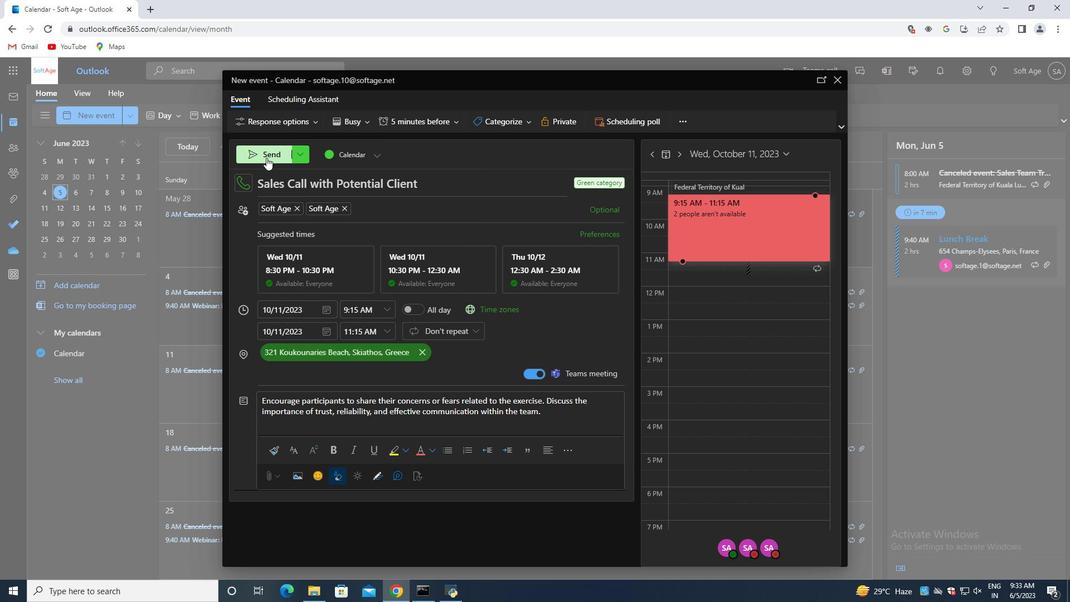 
